 Task: Send an email with the signature Maddie Scott with the subject Request for feedback on a event feedback survey and the message I would appreciate it if you could send me the sales report for the last quarter. from softage.3@softage.net to softage.4@softage.net with an attached audio file Audio_theme_song.mp3 and move the email from Sent Items to the folder Legal agreements
Action: Mouse moved to (77, 112)
Screenshot: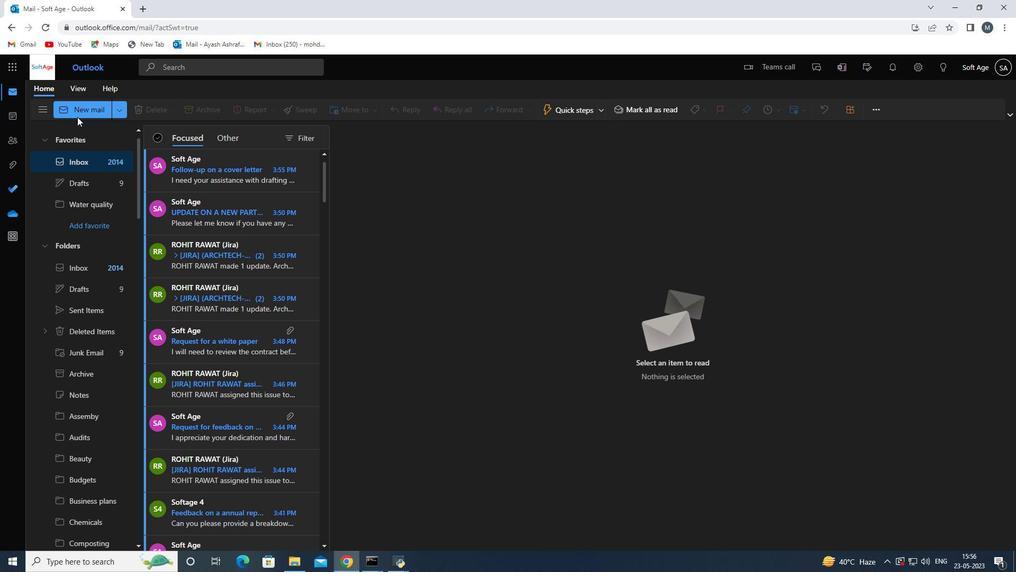 
Action: Mouse pressed left at (77, 112)
Screenshot: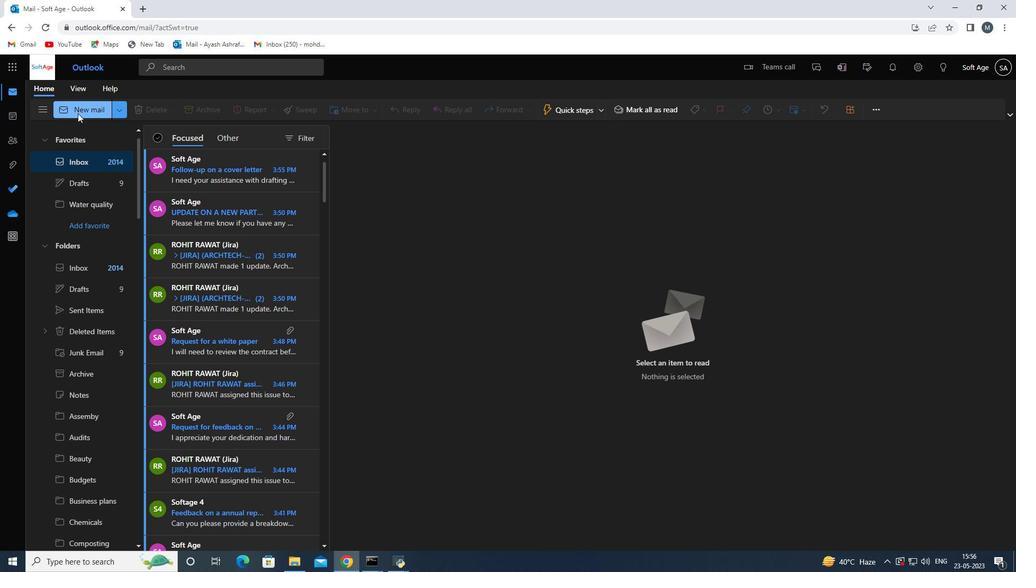 
Action: Mouse moved to (718, 115)
Screenshot: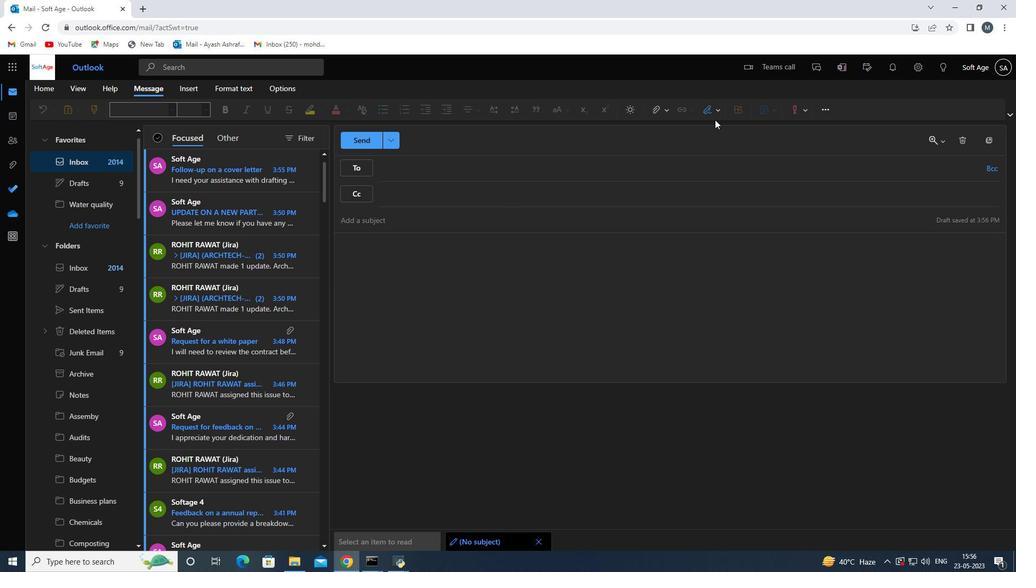 
Action: Mouse pressed left at (718, 115)
Screenshot: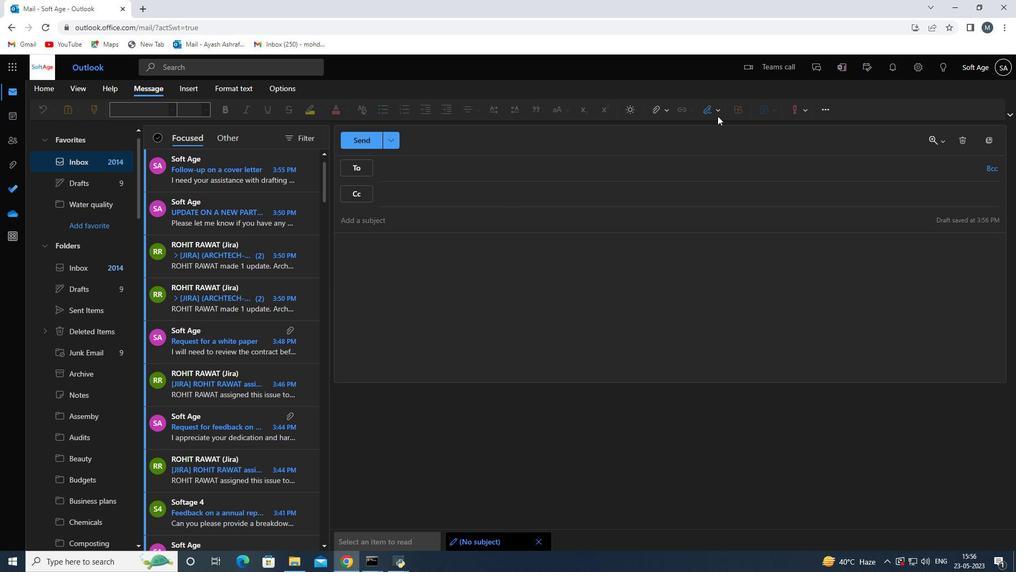 
Action: Mouse moved to (702, 158)
Screenshot: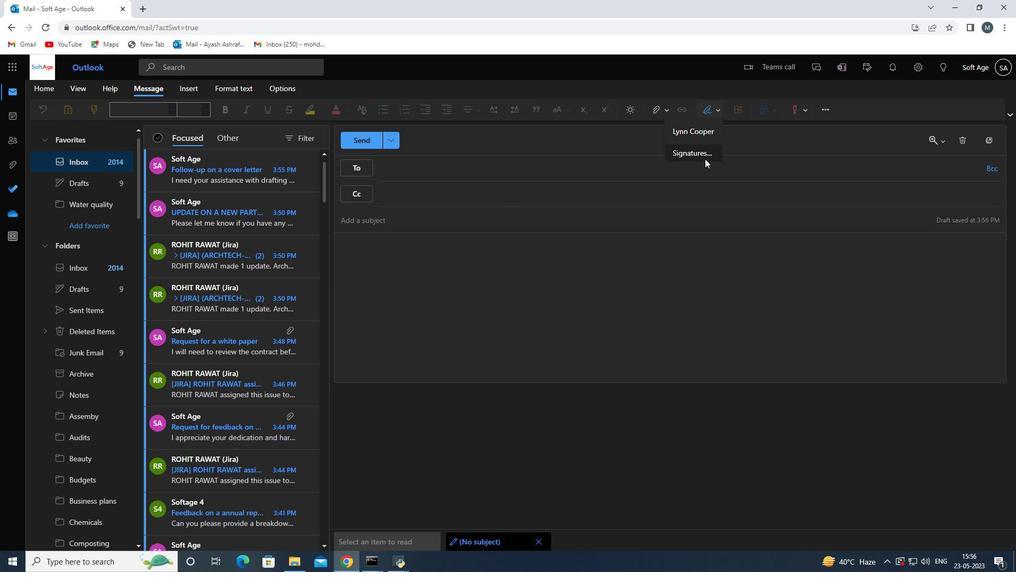 
Action: Mouse pressed left at (702, 158)
Screenshot: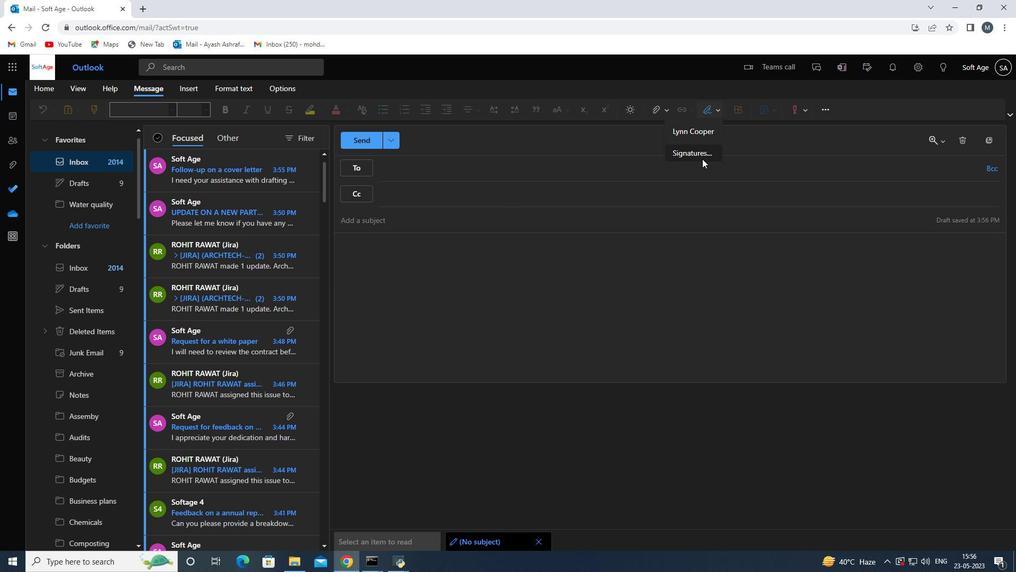 
Action: Mouse moved to (715, 192)
Screenshot: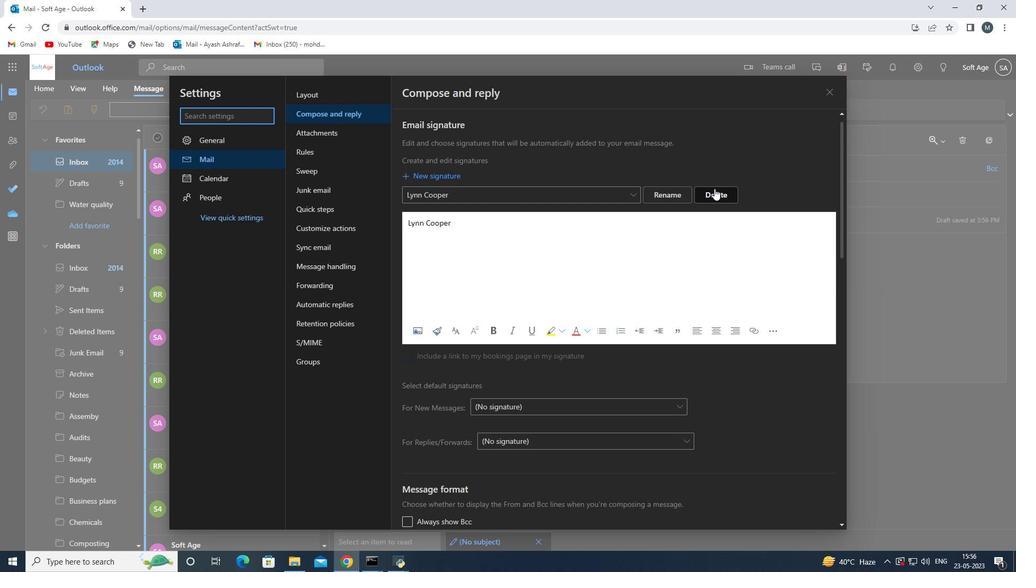 
Action: Mouse pressed left at (715, 192)
Screenshot: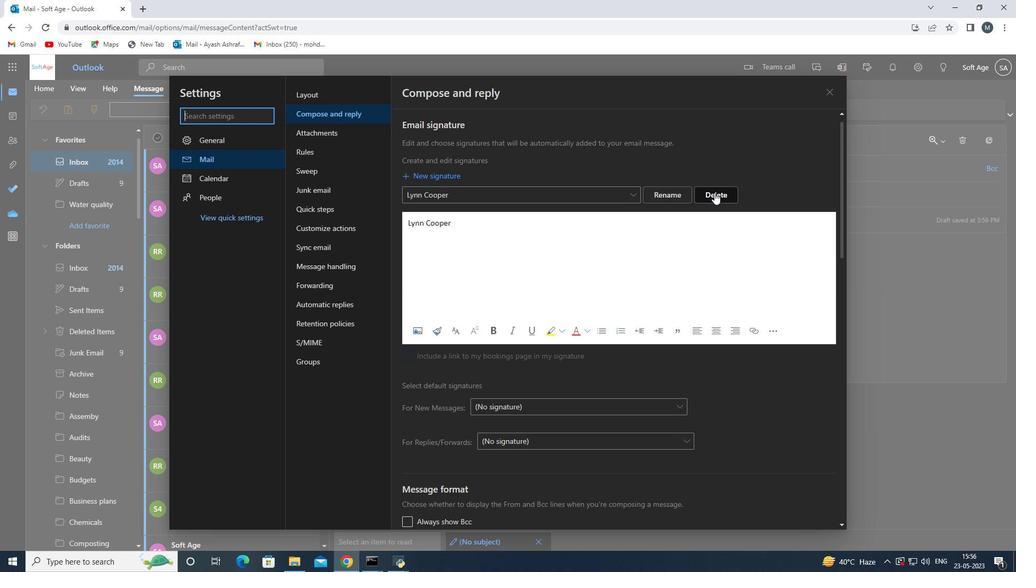 
Action: Mouse moved to (509, 195)
Screenshot: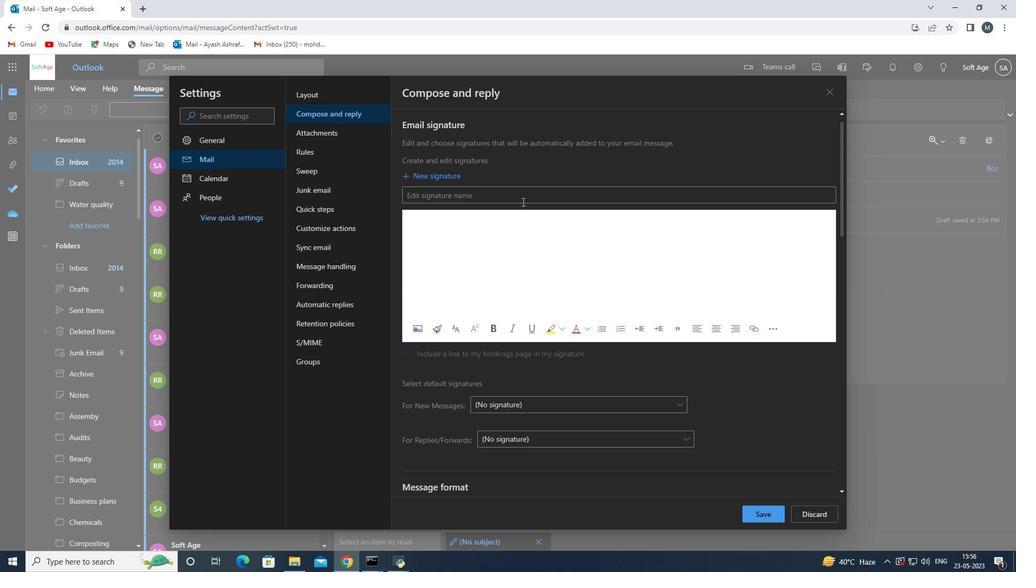 
Action: Mouse pressed left at (509, 195)
Screenshot: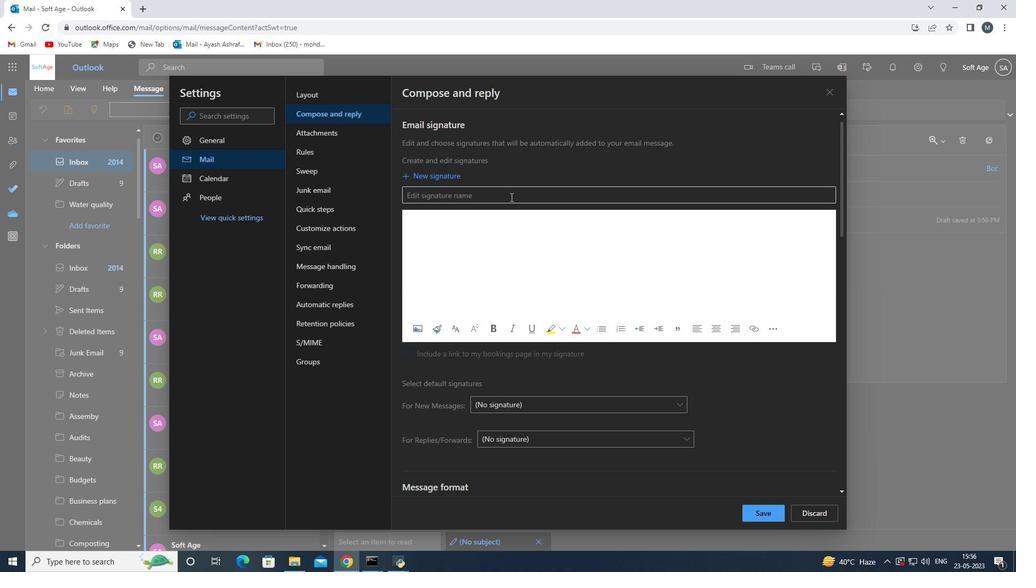 
Action: Key pressed <Key.shift>Maddie<Key.space><Key.shift>Scott
Screenshot: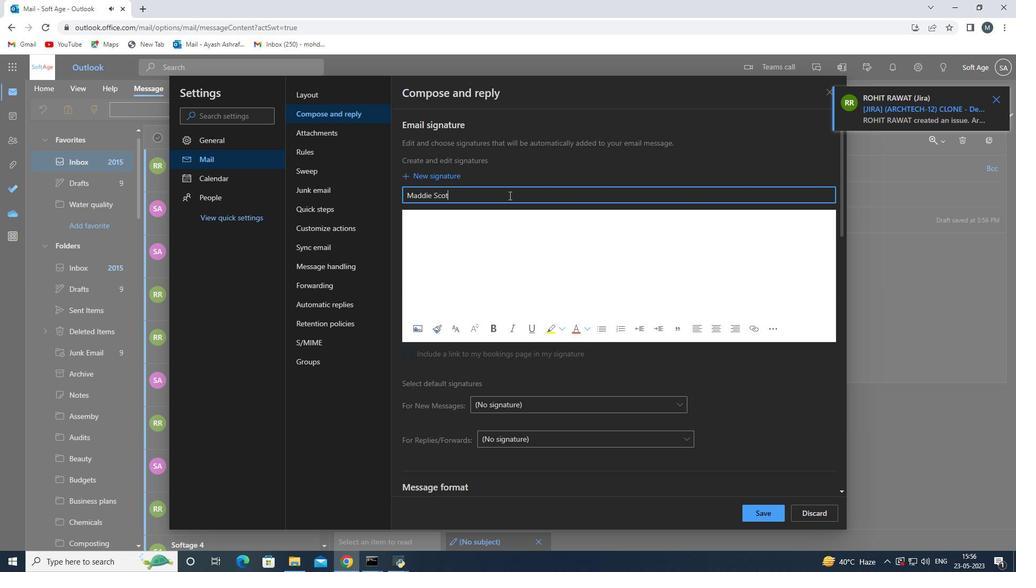 
Action: Mouse moved to (498, 236)
Screenshot: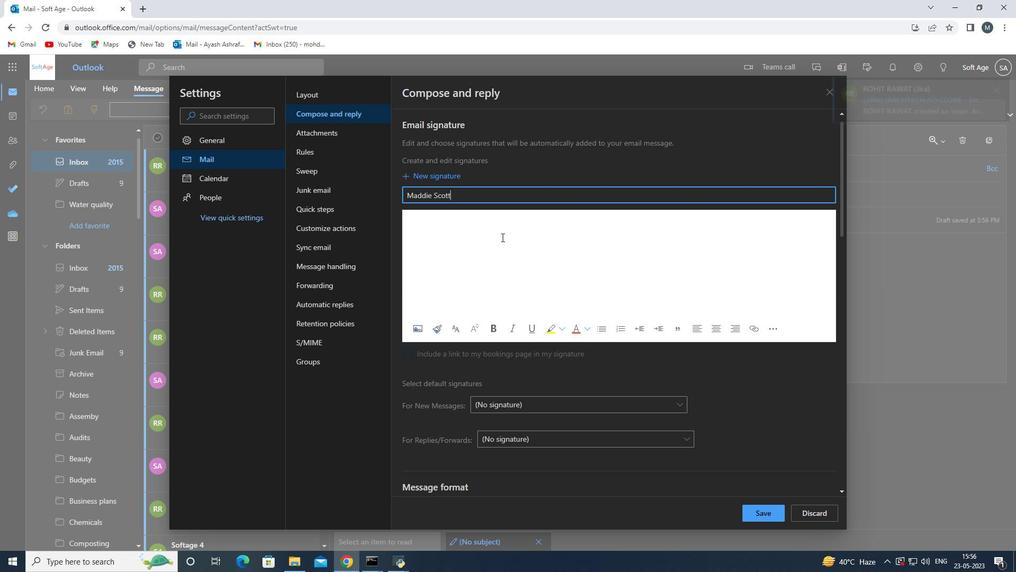 
Action: Mouse pressed left at (498, 236)
Screenshot: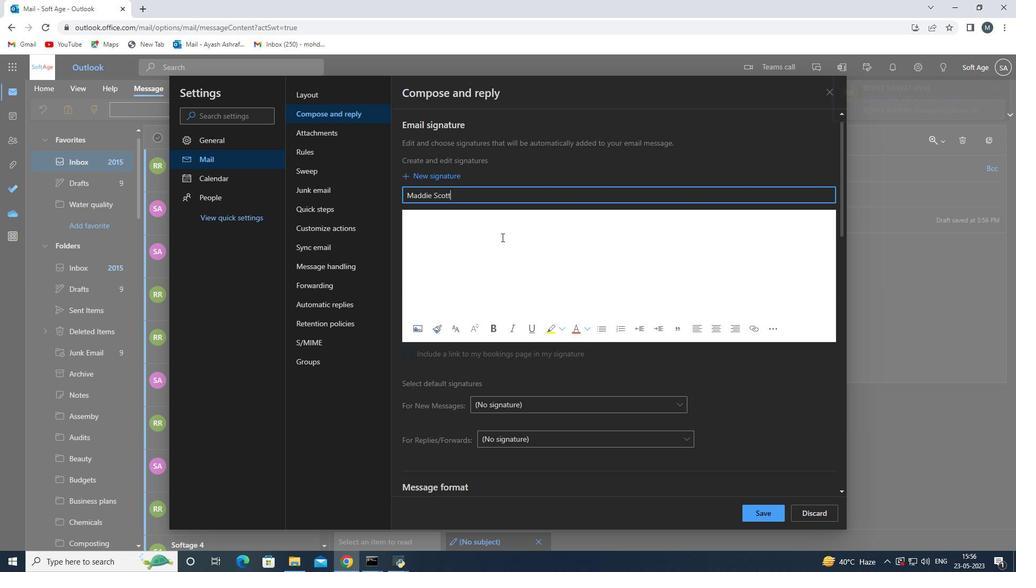 
Action: Mouse moved to (498, 235)
Screenshot: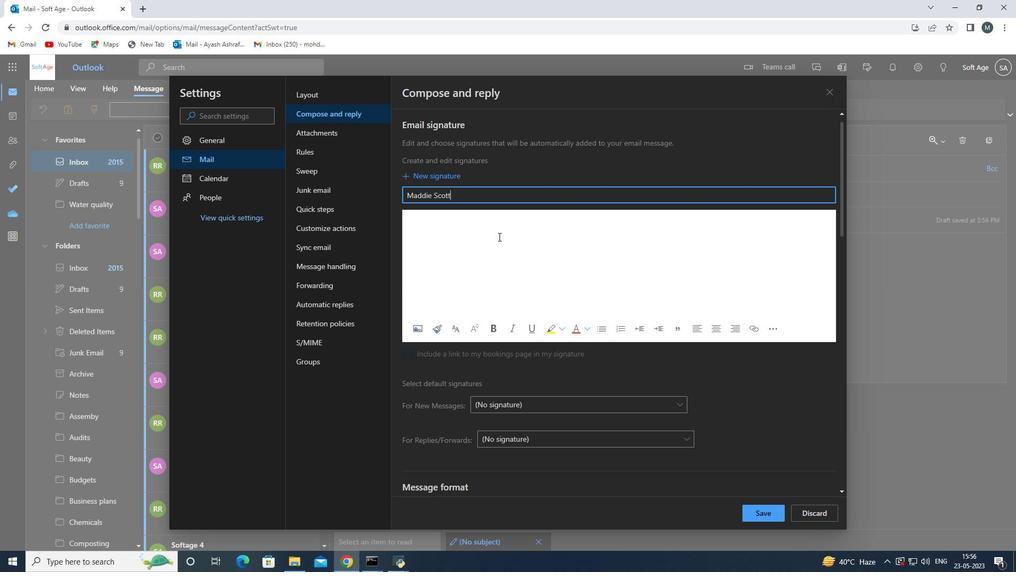 
Action: Key pressed <Key.shift>Madi<Key.backspace>die<Key.space><Key.shift>Scott
Screenshot: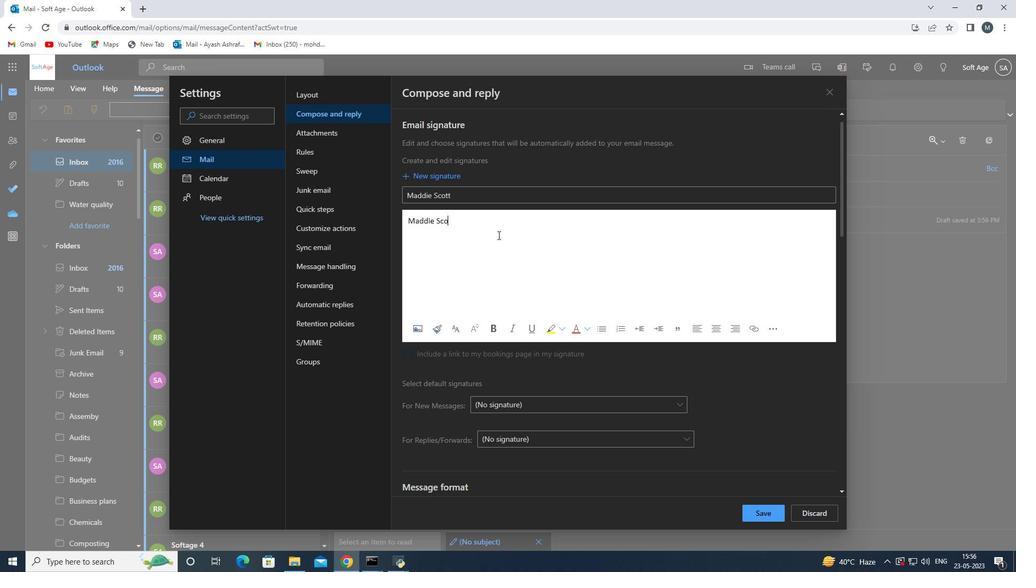 
Action: Mouse moved to (746, 512)
Screenshot: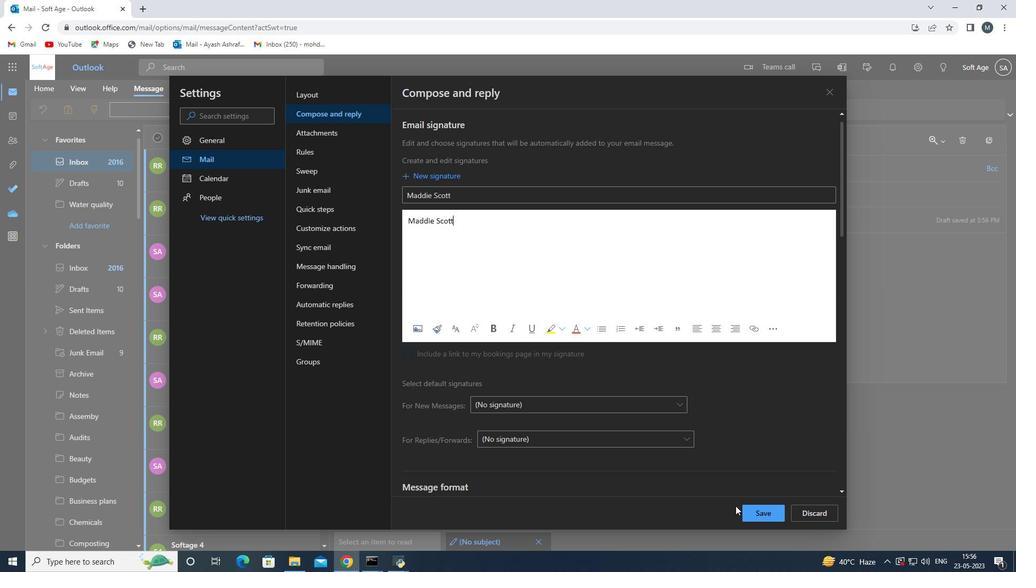
Action: Mouse pressed left at (746, 512)
Screenshot: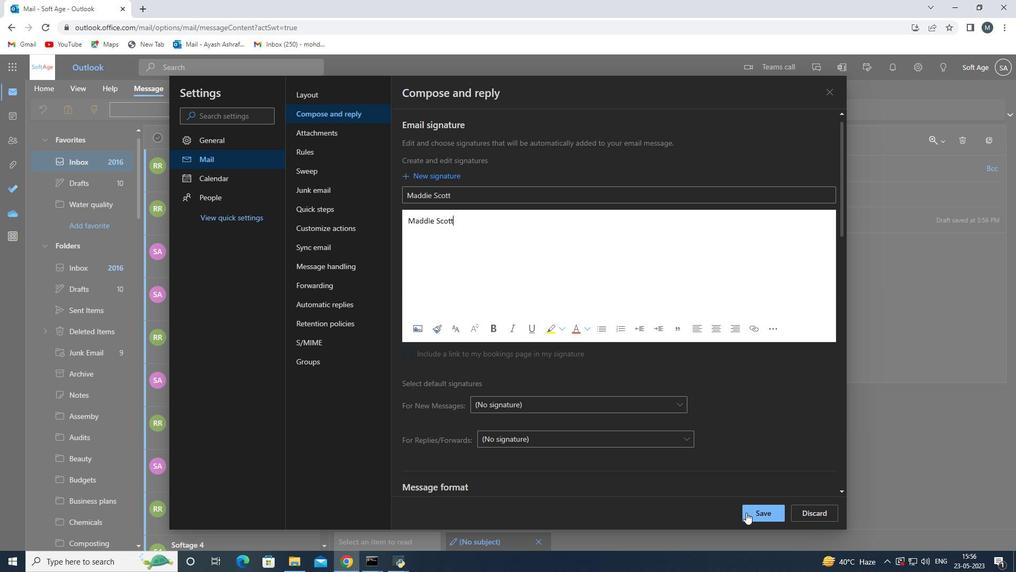 
Action: Mouse moved to (566, 369)
Screenshot: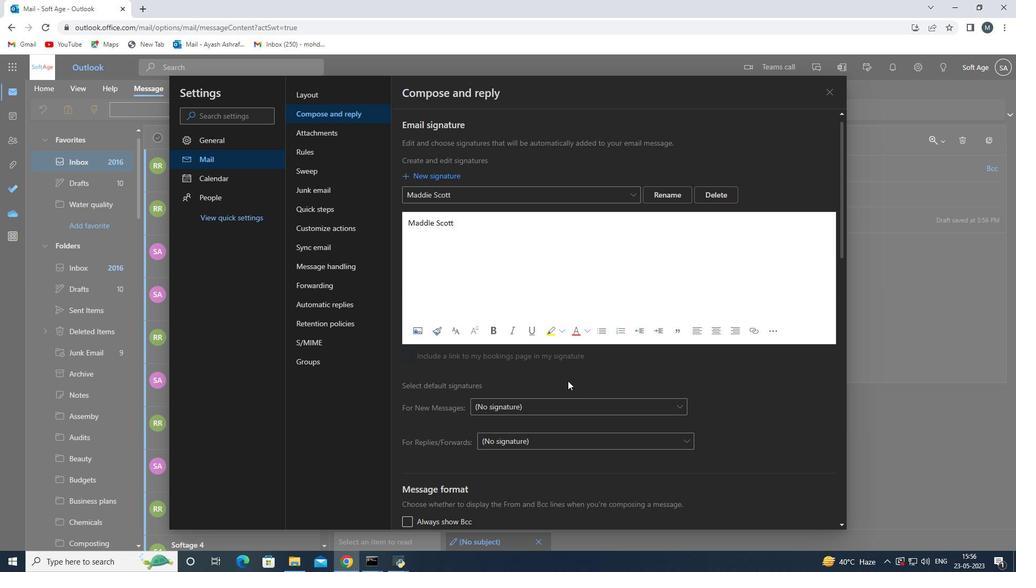 
Action: Mouse scrolled (566, 370) with delta (0, 0)
Screenshot: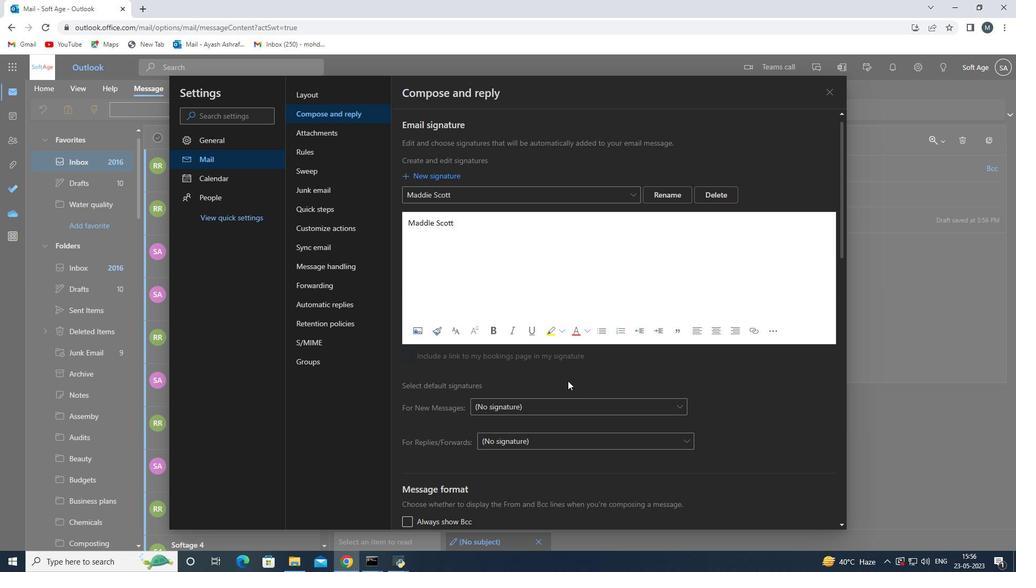 
Action: Mouse scrolled (566, 370) with delta (0, 0)
Screenshot: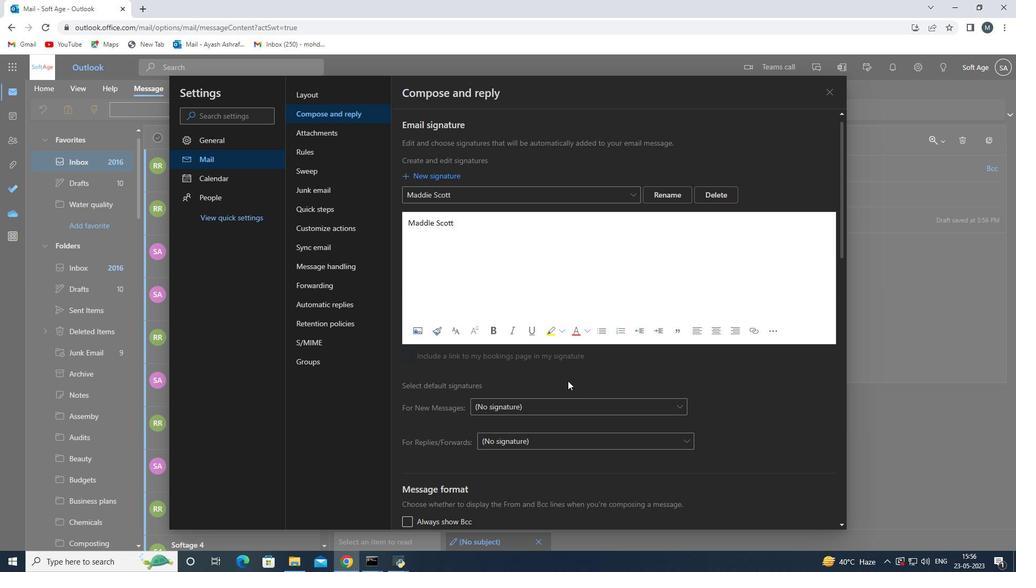 
Action: Mouse scrolled (566, 370) with delta (0, 0)
Screenshot: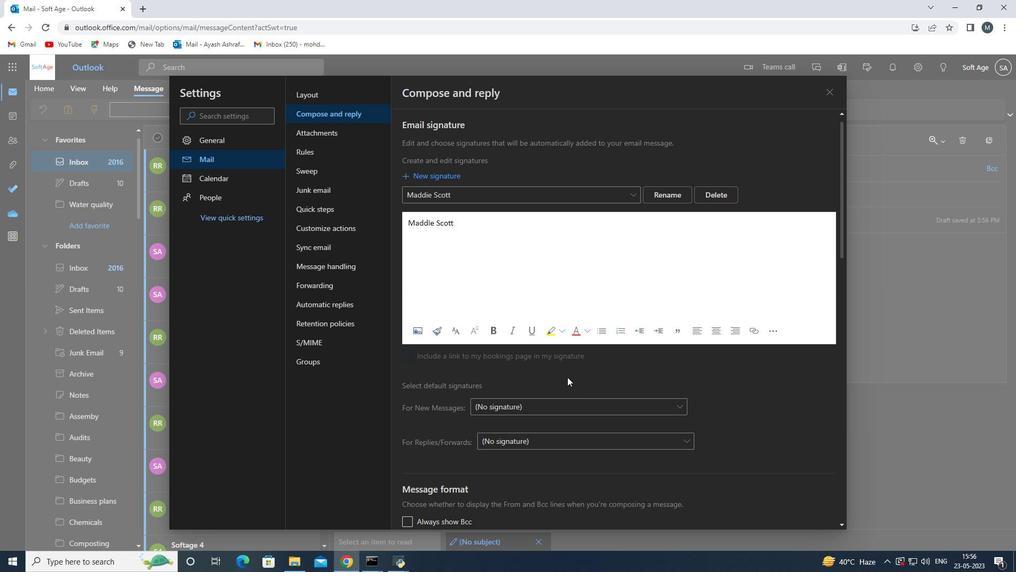 
Action: Mouse scrolled (566, 370) with delta (0, 0)
Screenshot: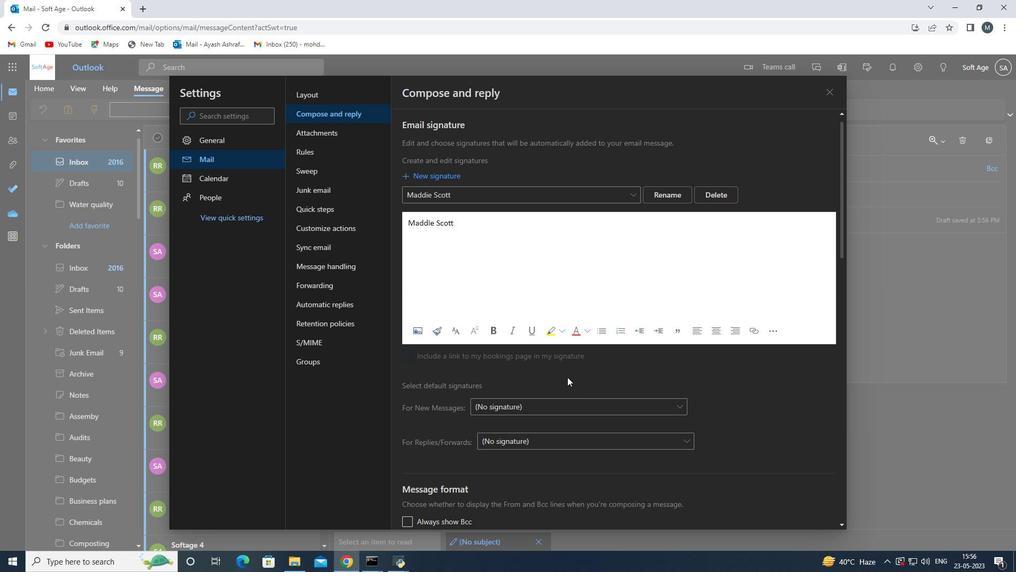 
Action: Mouse scrolled (566, 370) with delta (0, 0)
Screenshot: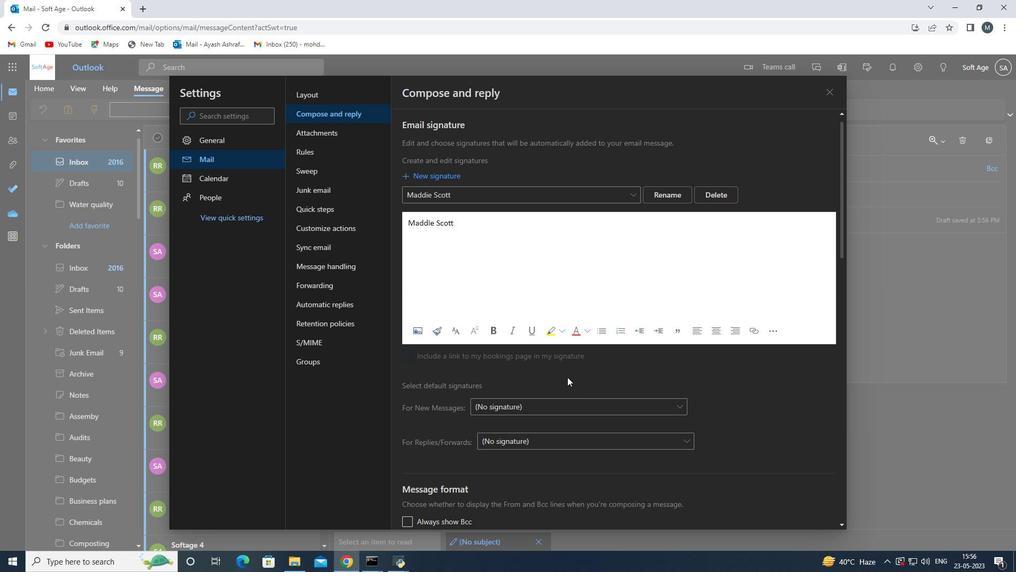 
Action: Mouse scrolled (566, 370) with delta (0, 0)
Screenshot: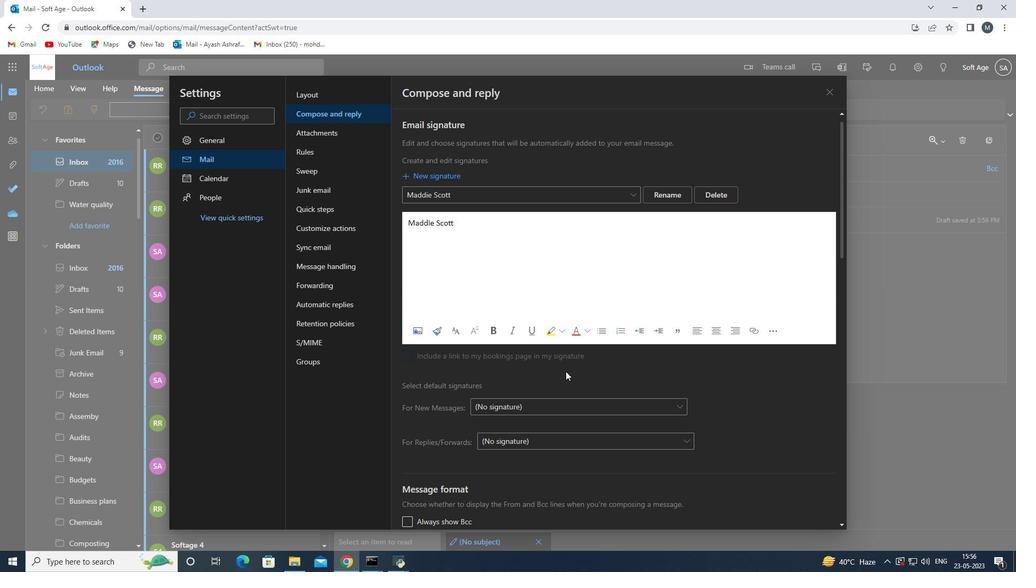 
Action: Mouse moved to (831, 90)
Screenshot: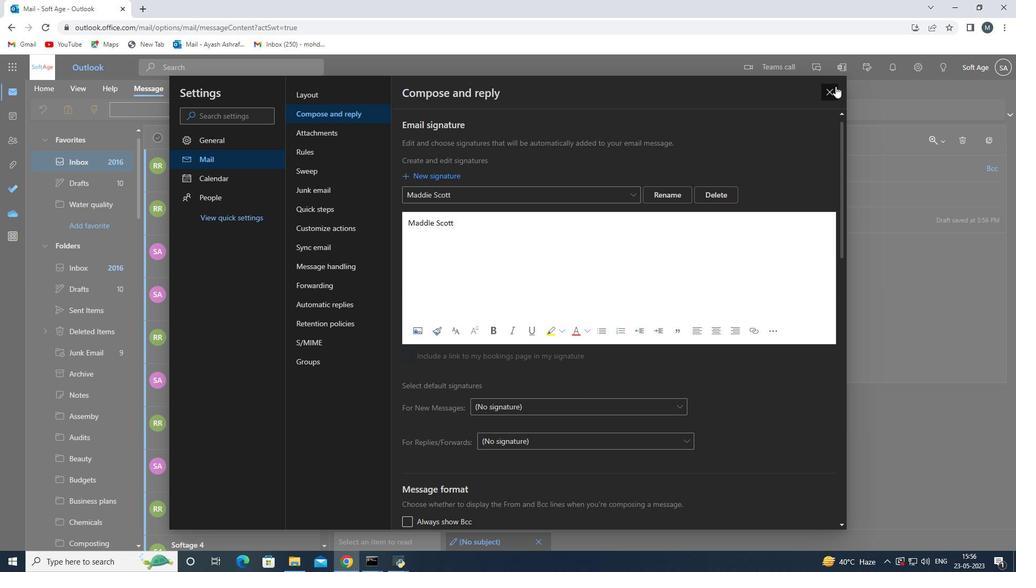 
Action: Mouse pressed left at (831, 90)
Screenshot: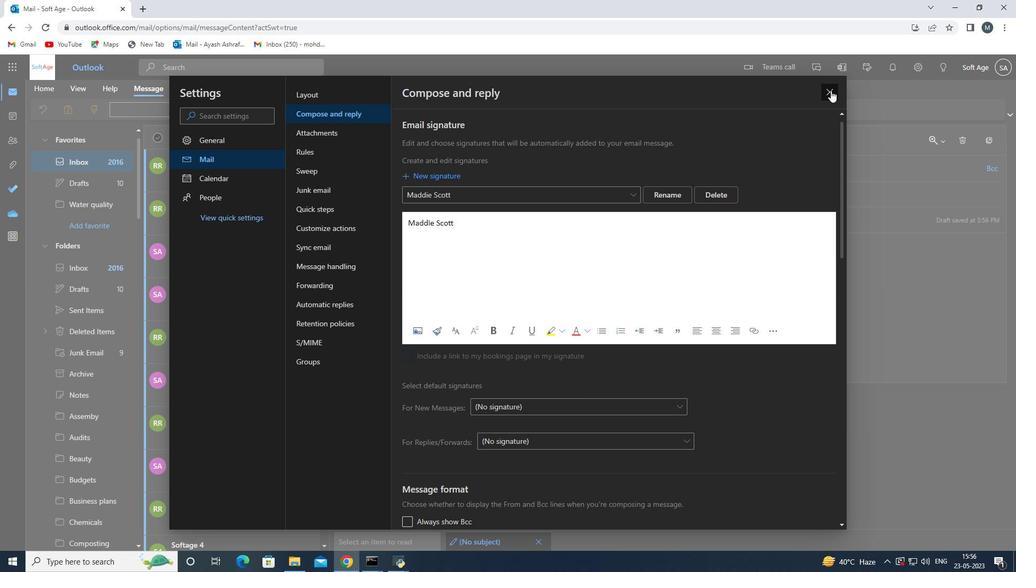 
Action: Mouse moved to (413, 221)
Screenshot: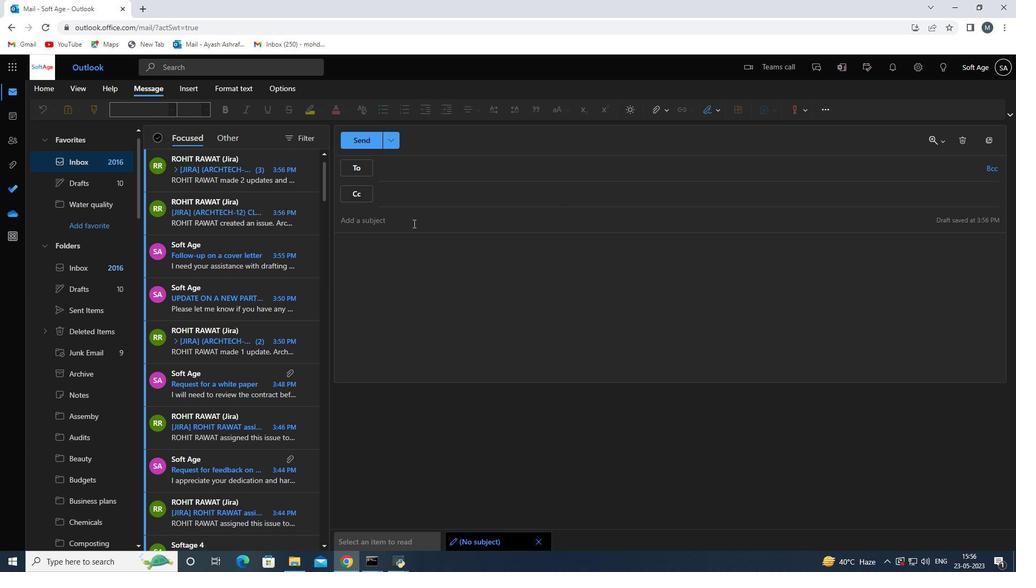 
Action: Mouse pressed left at (413, 221)
Screenshot: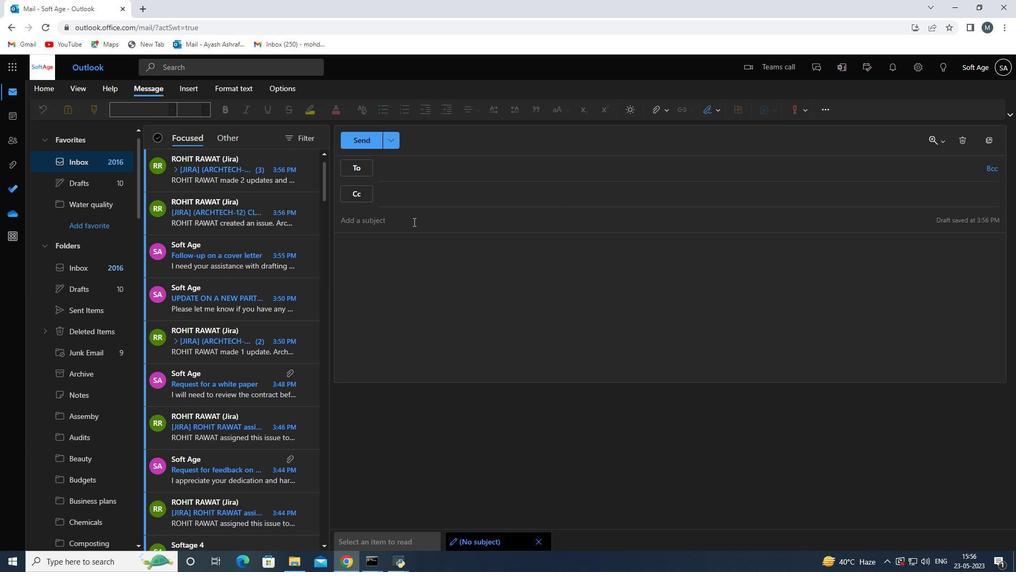 
Action: Key pressed <Key.shift>Request<Key.space>for<Key.space>feedback<Key.space>on<Key.space>a<Key.space>event<Key.space>feedback<Key.space>survey
Screenshot: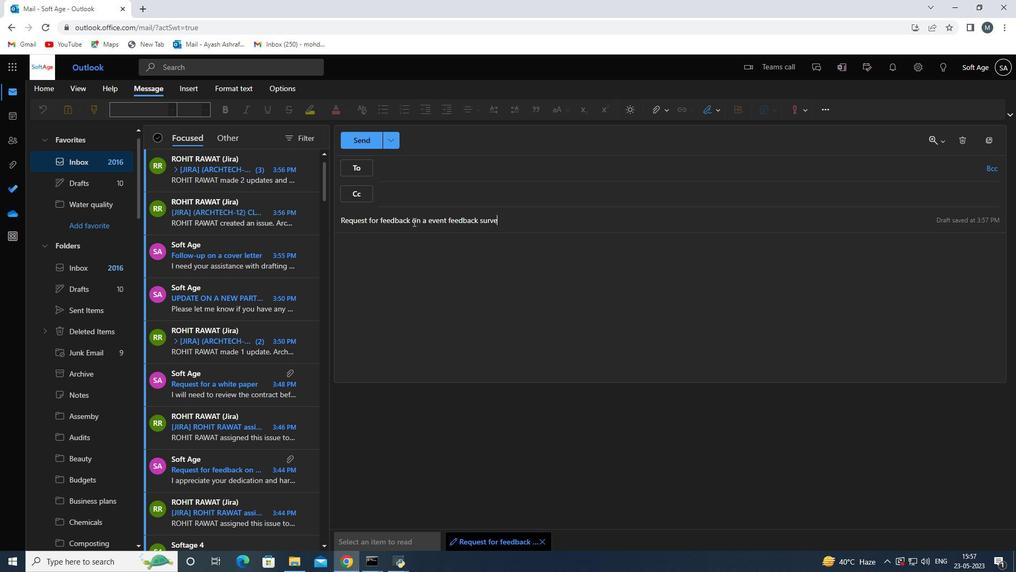
Action: Mouse moved to (542, 229)
Screenshot: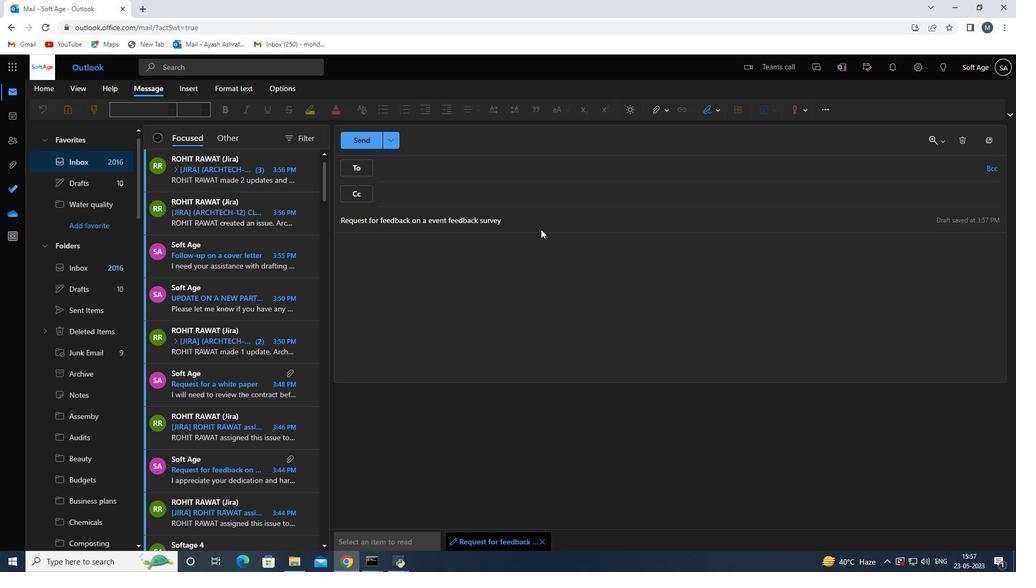 
Action: Key pressed <Key.enter><Key.shift>i<Key.space>would<Key.space>appreciate<Key.space>it<Key.space>if<Key.space>you<Key.space>could<Key.space>send<Key.space>me<Key.space>the<Key.space>sales<Key.space>report<Key.space>fo<Key.space><Key.backspace>r<Key.space>y<Key.backspace>the<Key.space>last<Key.space>quarter<Key.space><Key.enter>
Screenshot: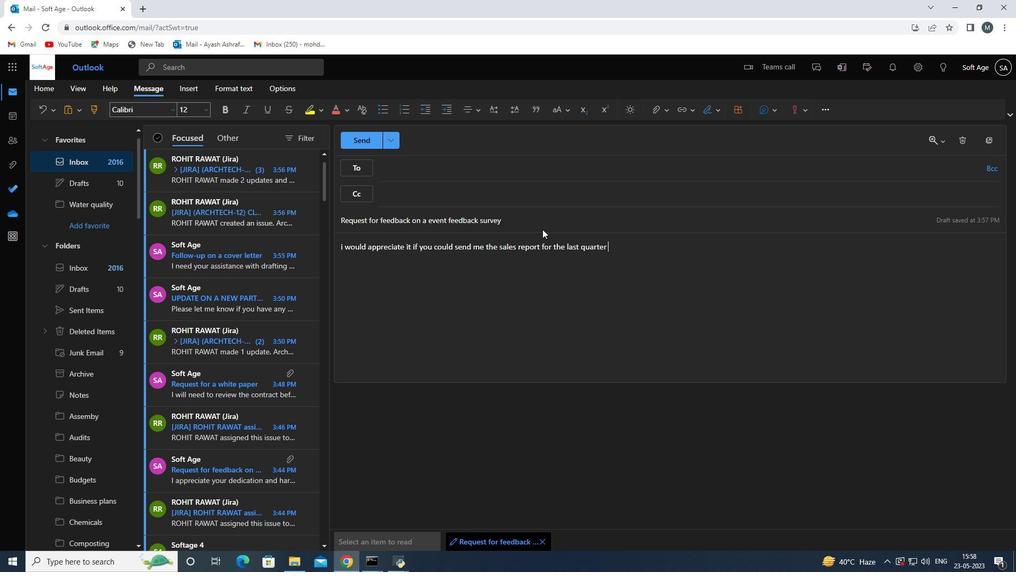 
Action: Mouse moved to (712, 111)
Screenshot: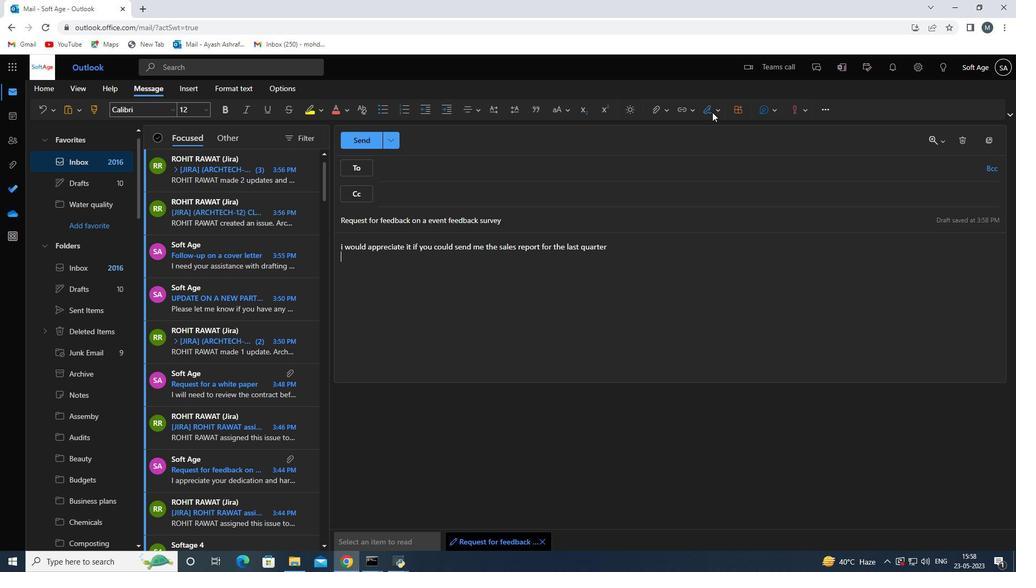 
Action: Mouse pressed left at (712, 111)
Screenshot: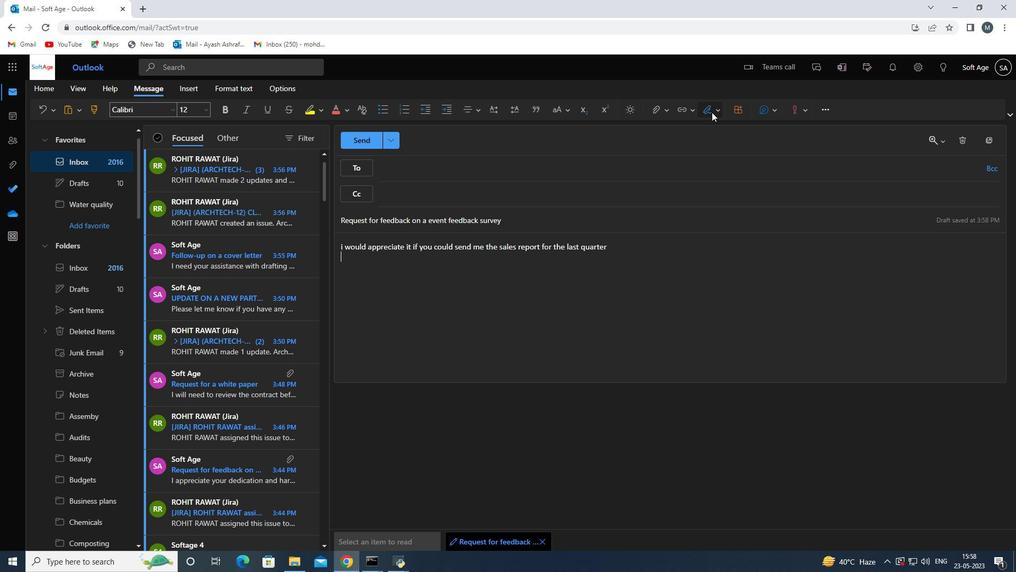 
Action: Mouse moved to (694, 128)
Screenshot: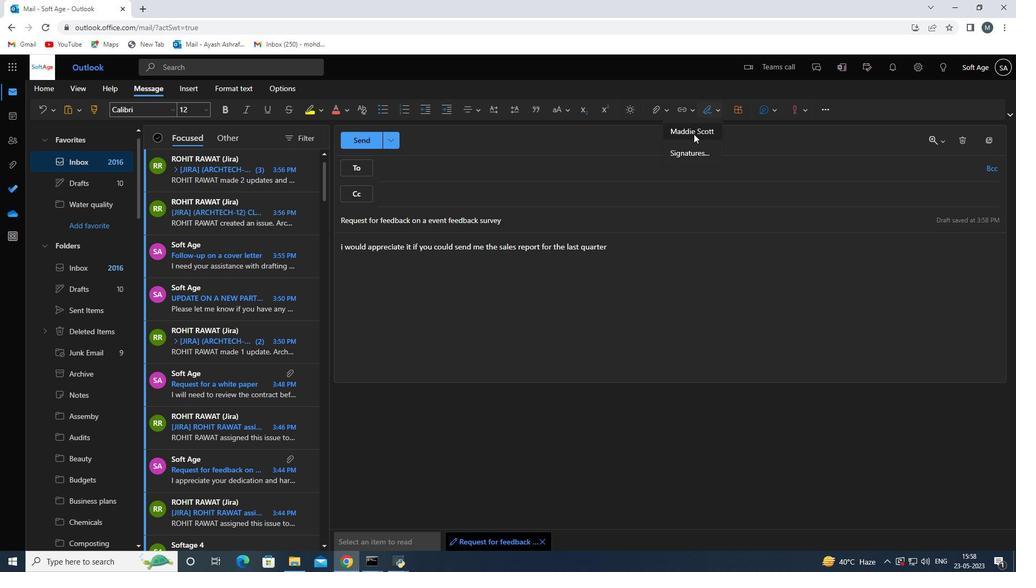 
Action: Mouse pressed left at (694, 128)
Screenshot: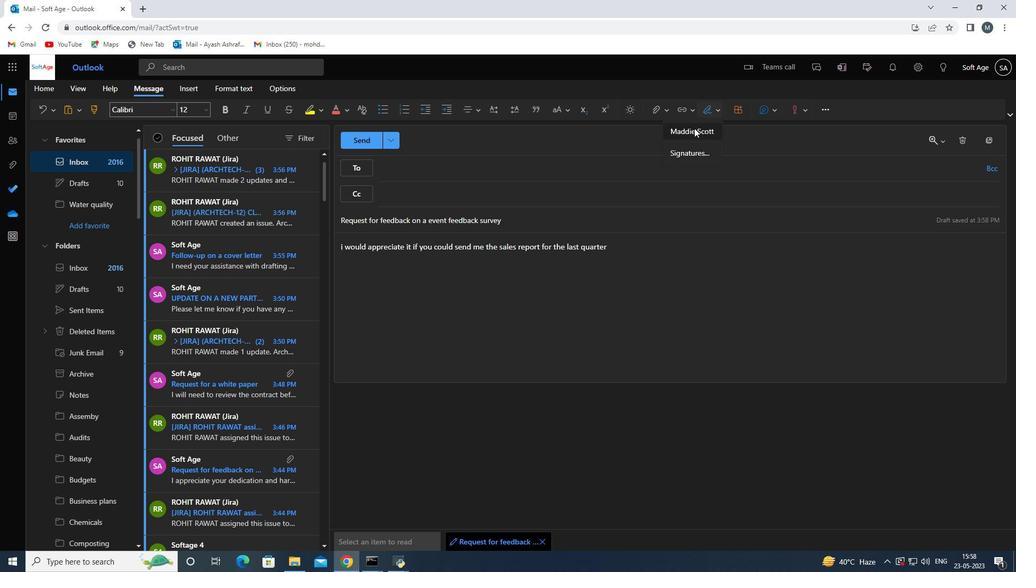 
Action: Mouse moved to (412, 171)
Screenshot: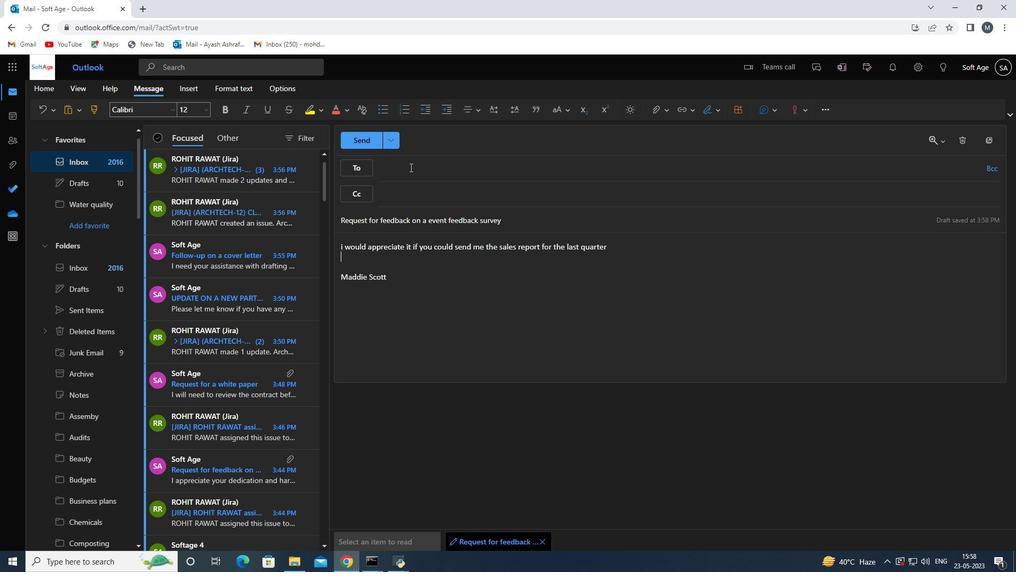 
Action: Mouse pressed left at (412, 171)
Screenshot: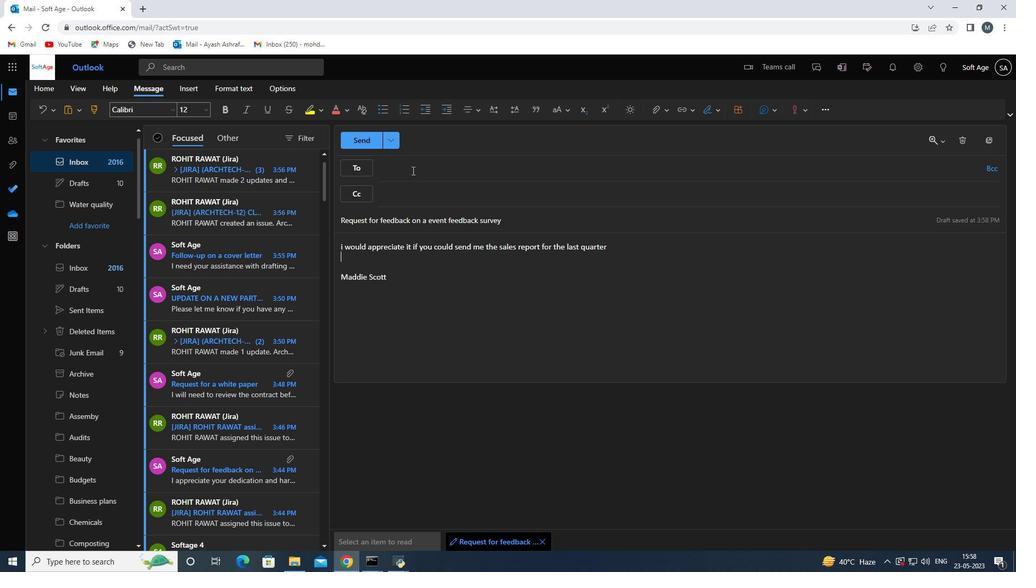 
Action: Key pressed softage.4<Key.shift>@softage.net
Screenshot: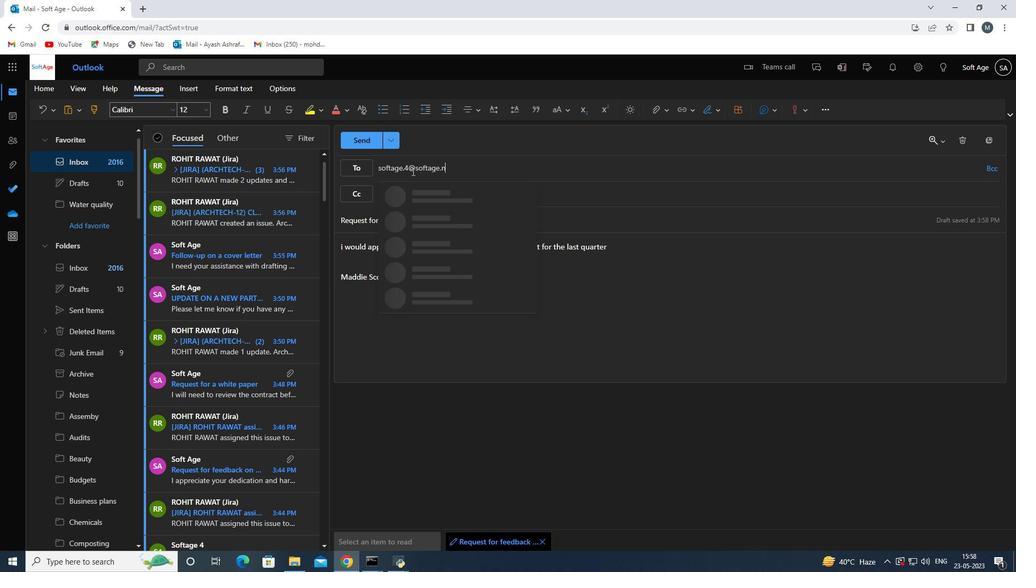 
Action: Mouse moved to (433, 197)
Screenshot: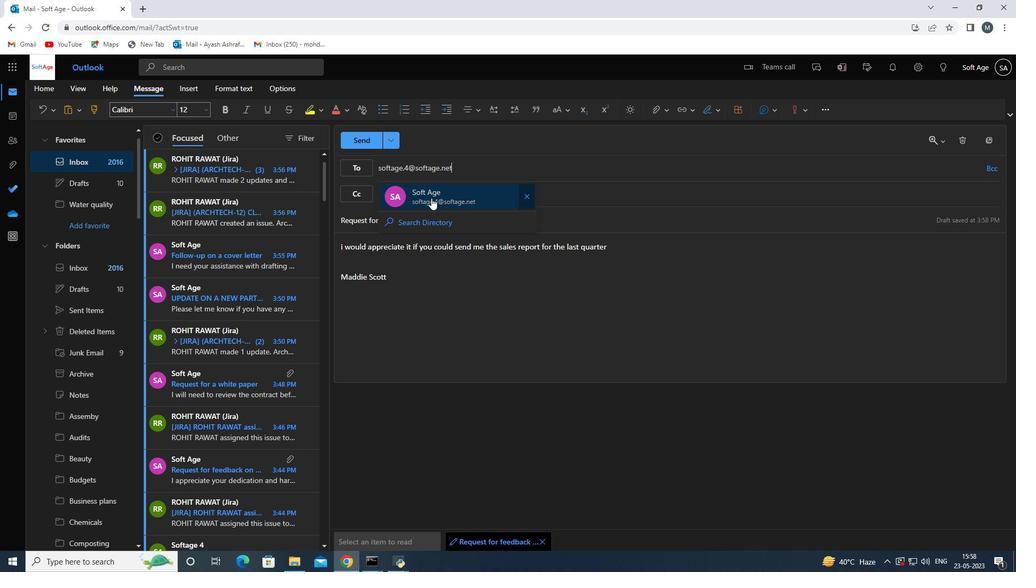 
Action: Mouse pressed left at (433, 197)
Screenshot: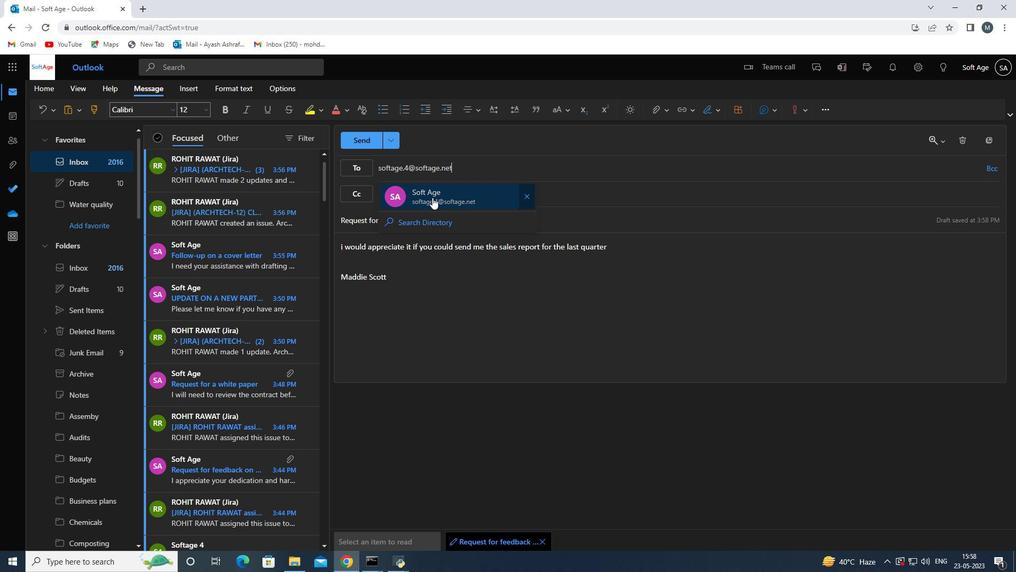 
Action: Mouse moved to (682, 112)
Screenshot: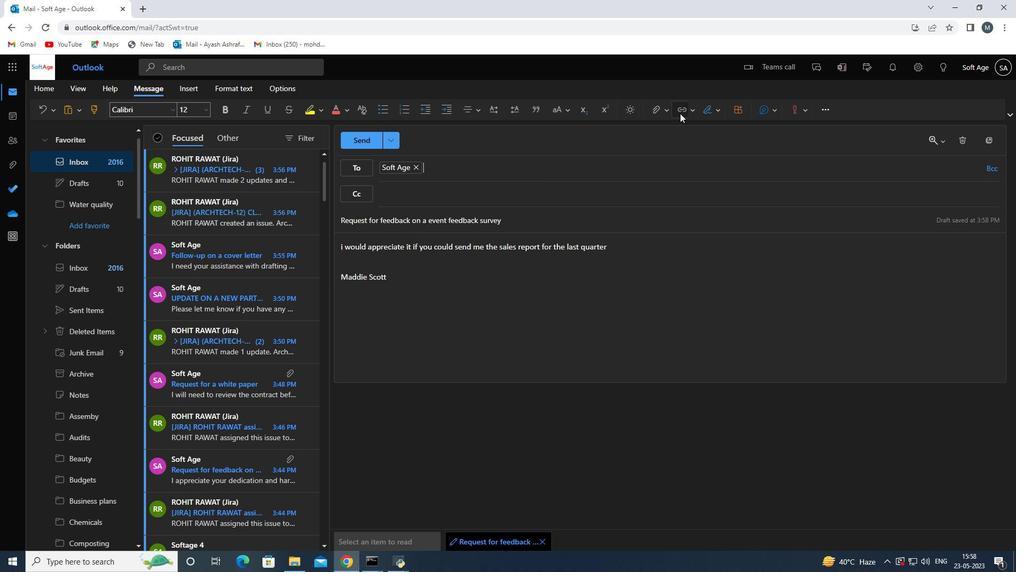 
Action: Mouse pressed left at (682, 112)
Screenshot: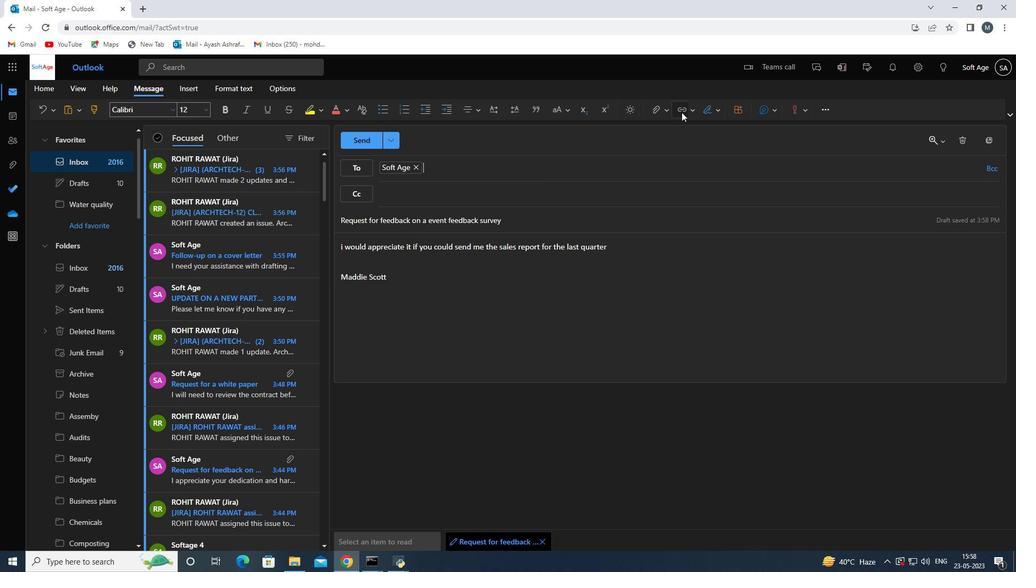 
Action: Mouse moved to (622, 350)
Screenshot: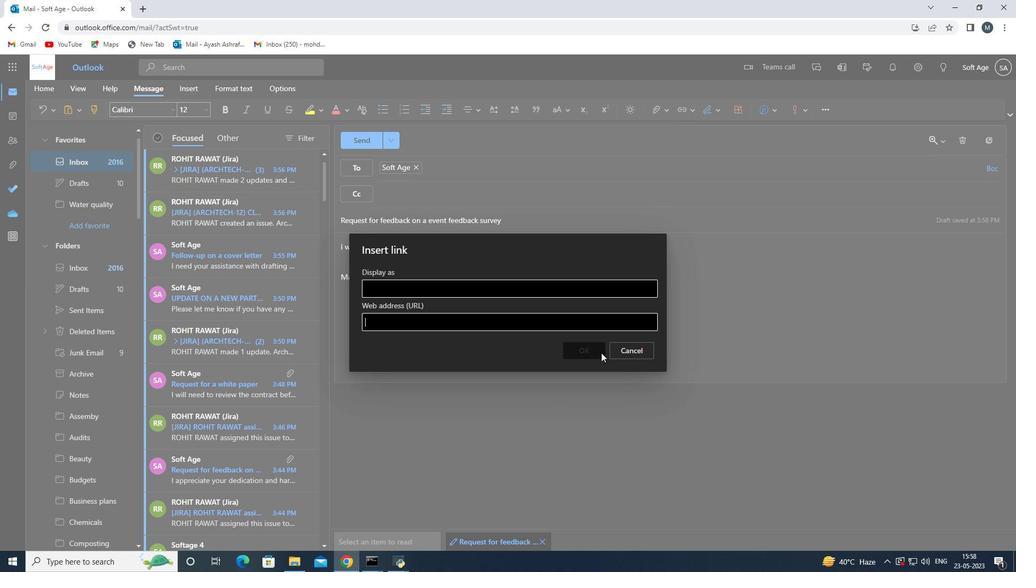 
Action: Mouse pressed left at (622, 350)
Screenshot: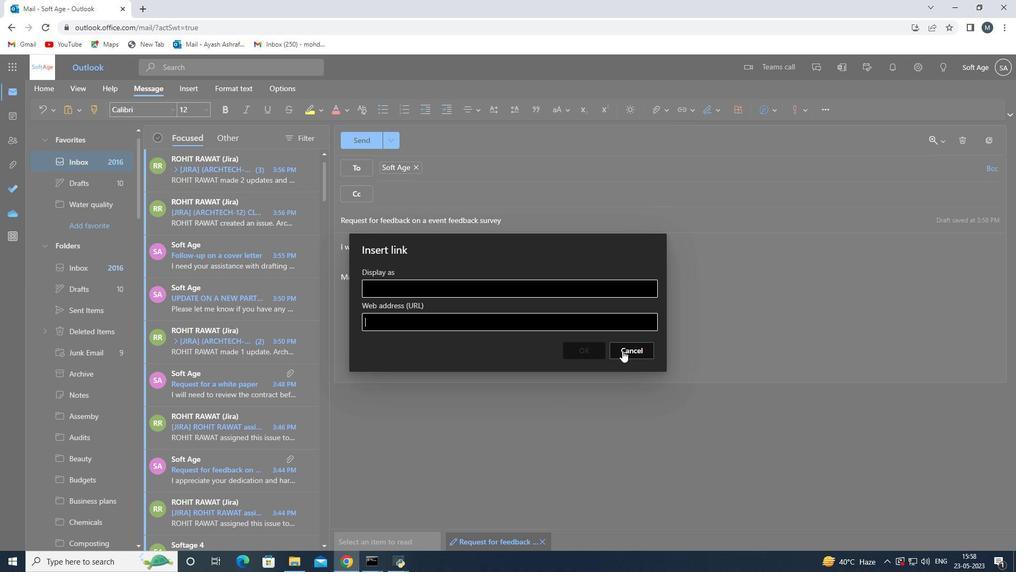 
Action: Mouse moved to (660, 105)
Screenshot: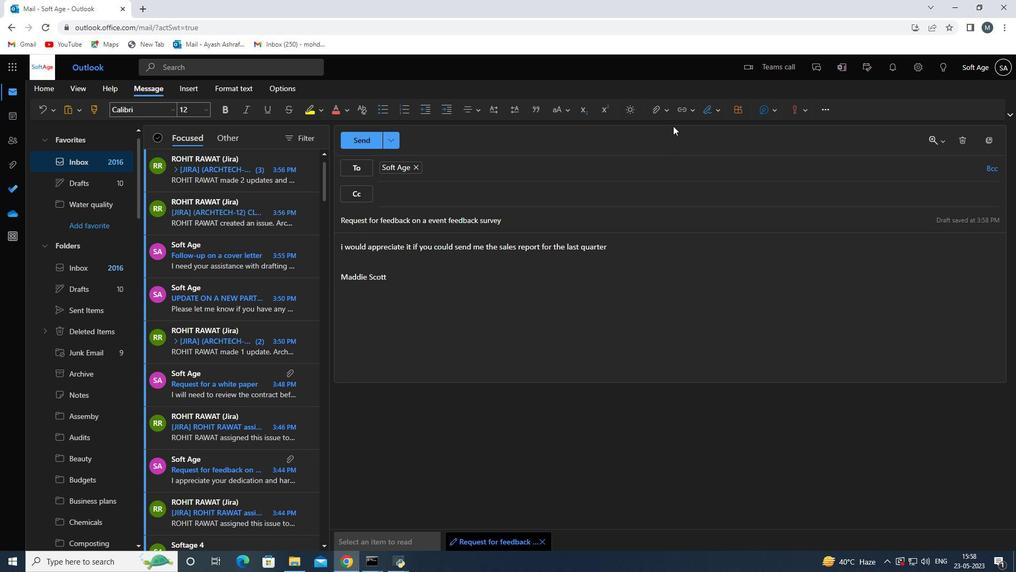 
Action: Mouse pressed left at (660, 105)
Screenshot: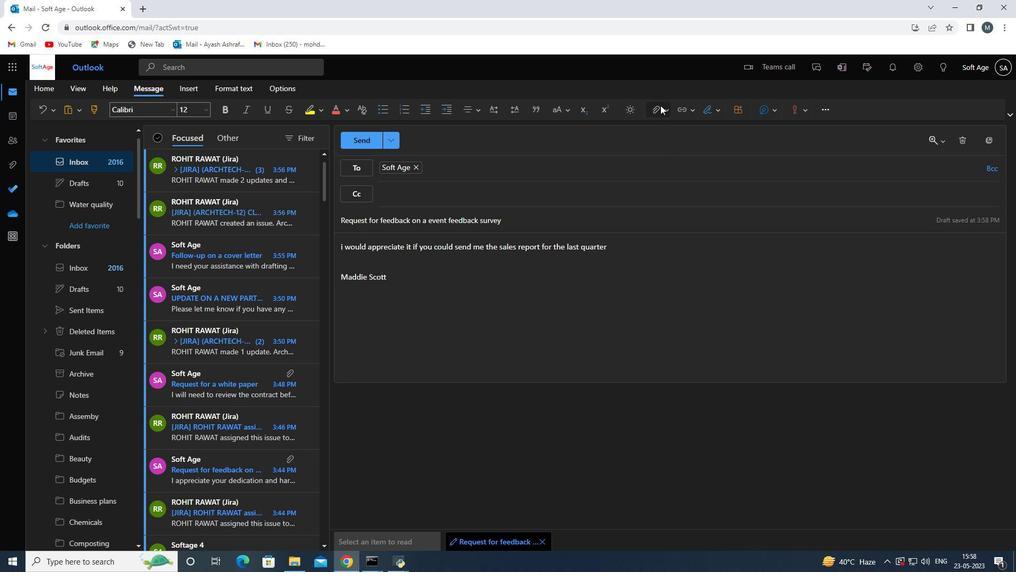 
Action: Mouse moved to (593, 136)
Screenshot: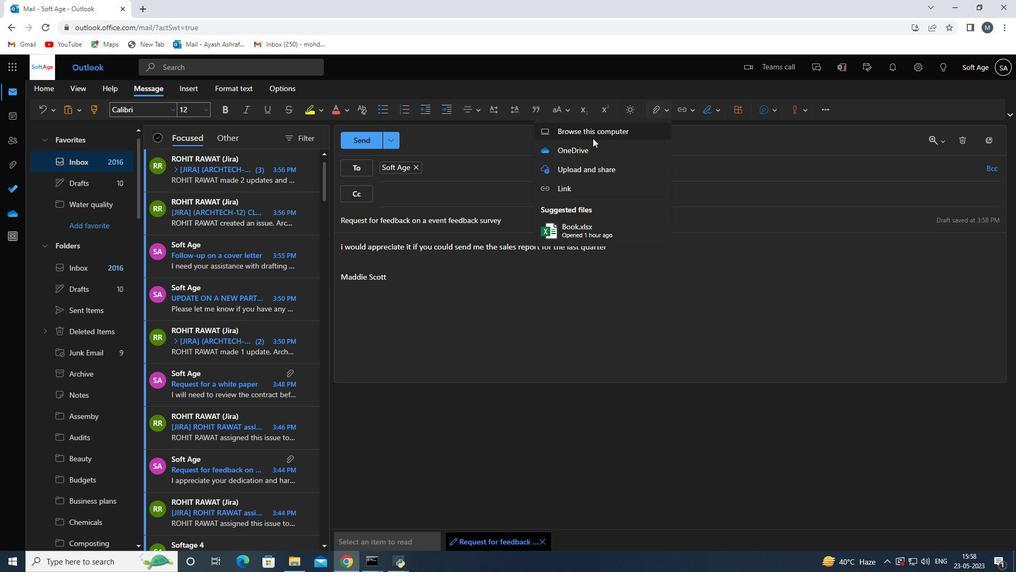 
Action: Mouse pressed left at (593, 136)
Screenshot: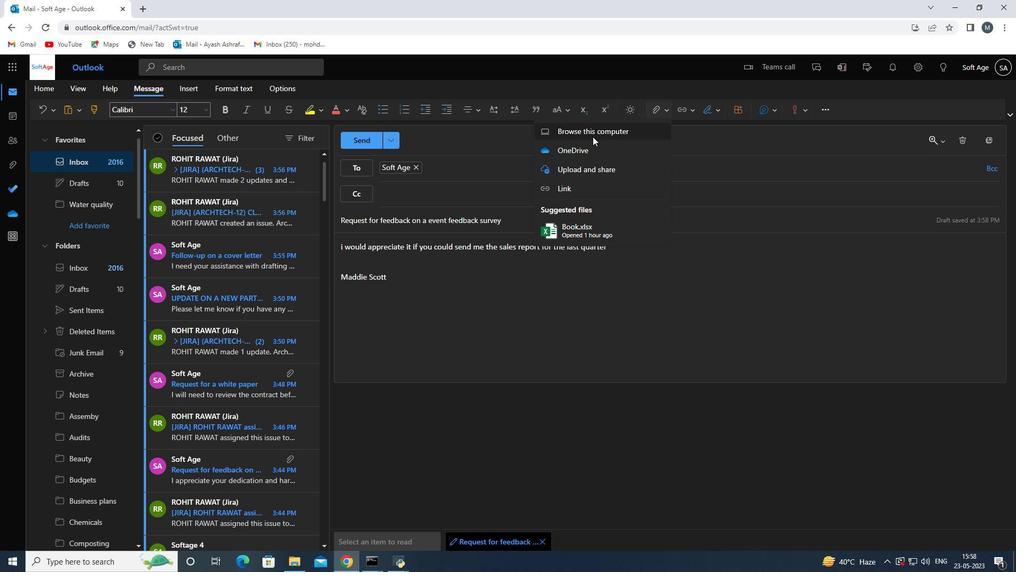 
Action: Mouse moved to (257, 177)
Screenshot: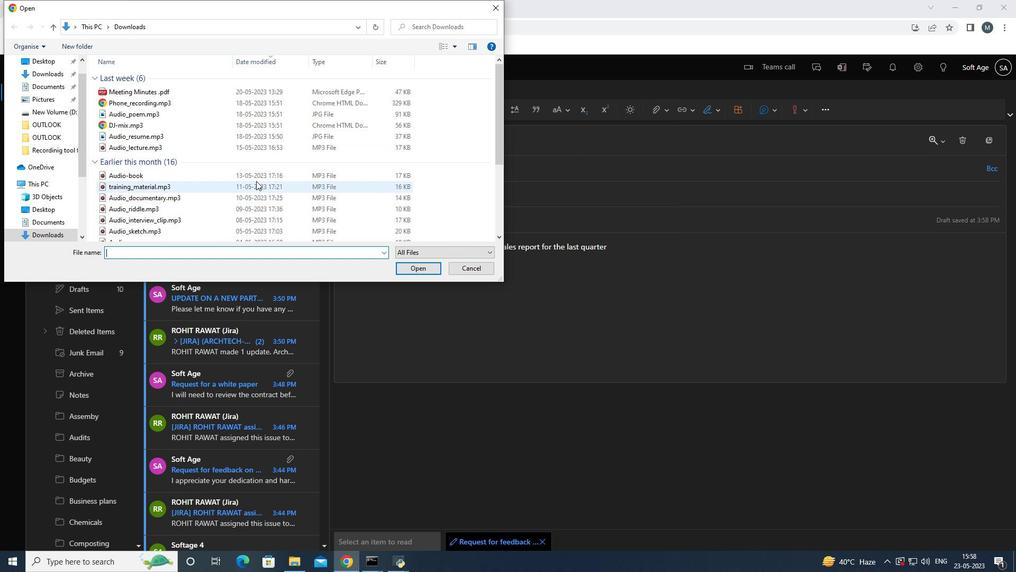 
Action: Mouse pressed left at (257, 177)
Screenshot: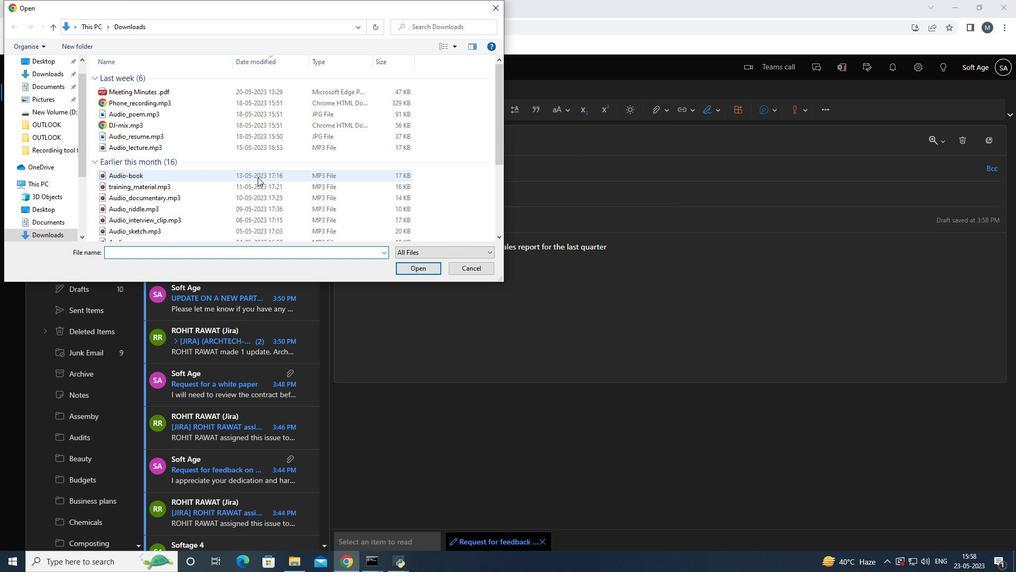 
Action: Mouse pressed right at (257, 177)
Screenshot: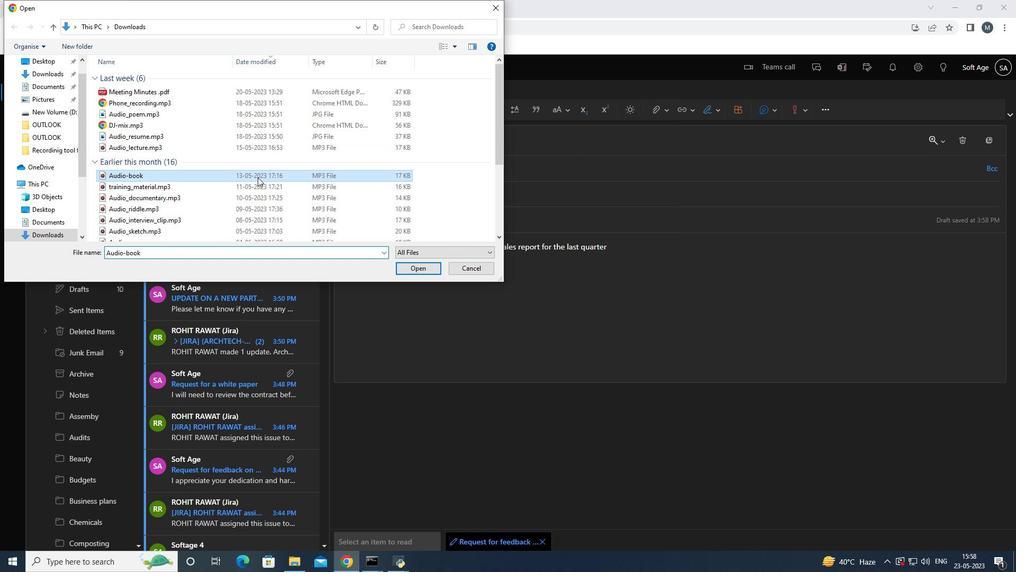 
Action: Mouse moved to (295, 424)
Screenshot: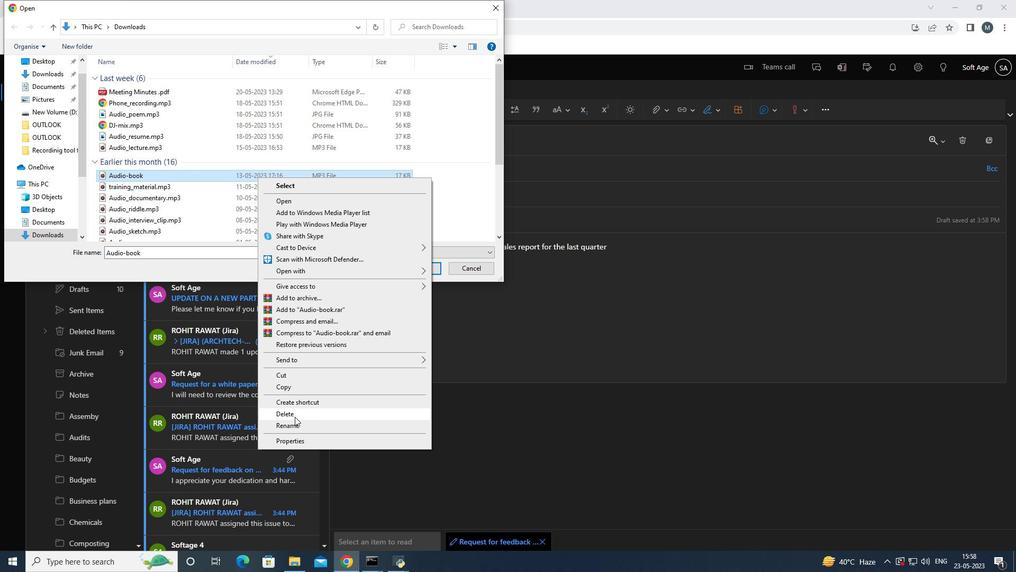 
Action: Mouse pressed left at (295, 424)
Screenshot: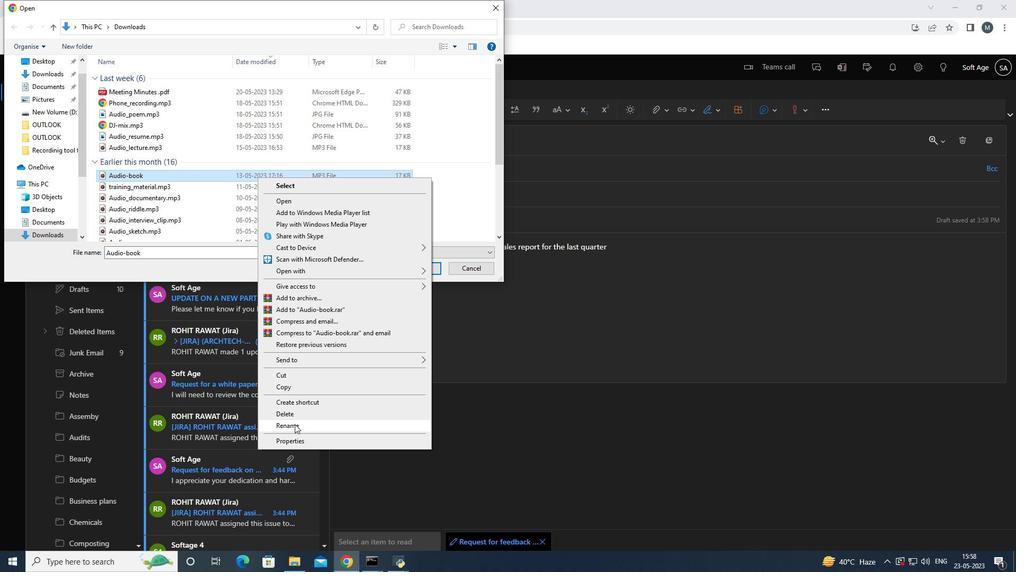 
Action: Mouse moved to (182, 203)
Screenshot: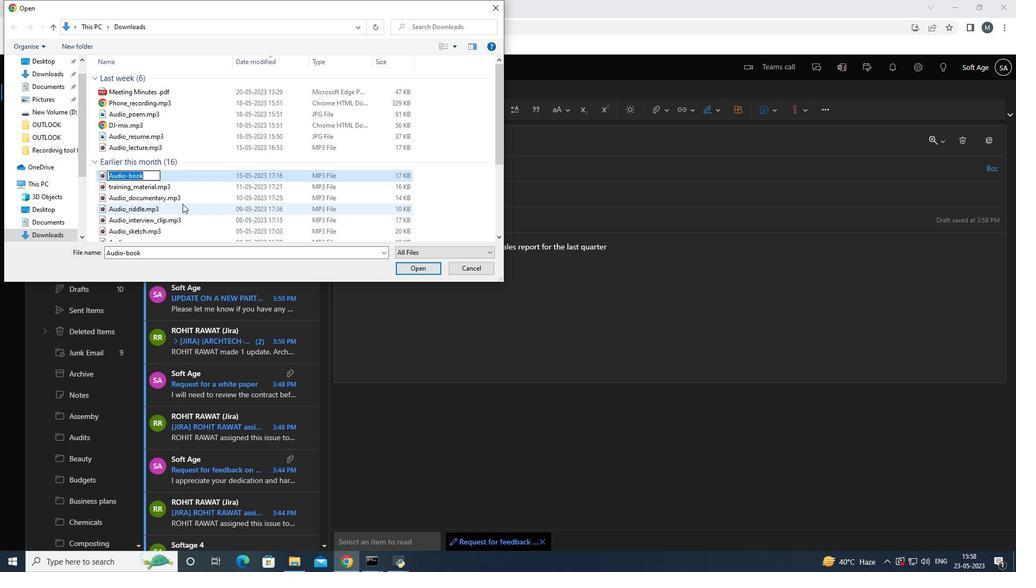 
Action: Key pressed <Key.shift>Audio<Key.shift>_theme<Key.shift>_song.mp3
Screenshot: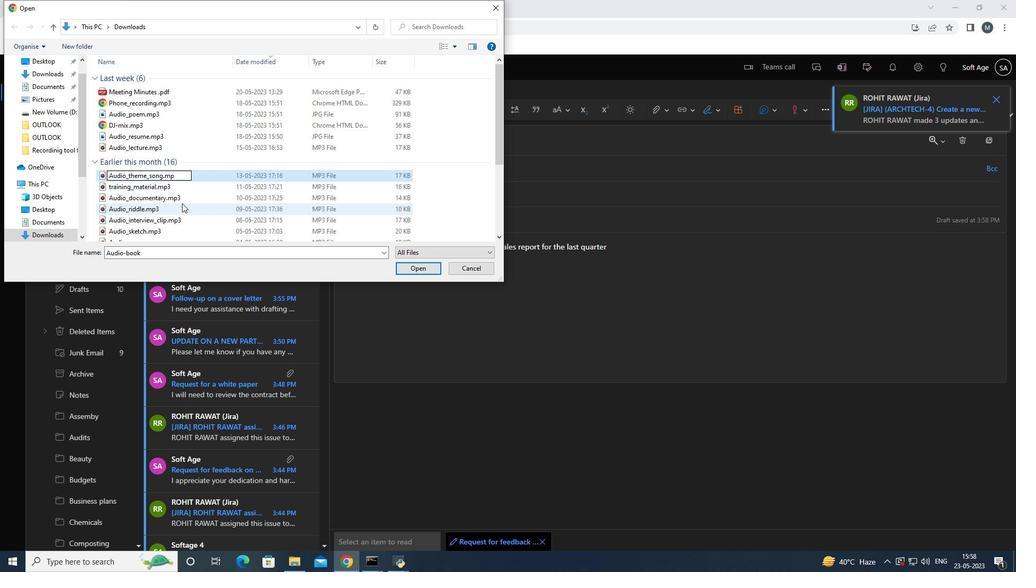 
Action: Mouse moved to (196, 189)
Screenshot: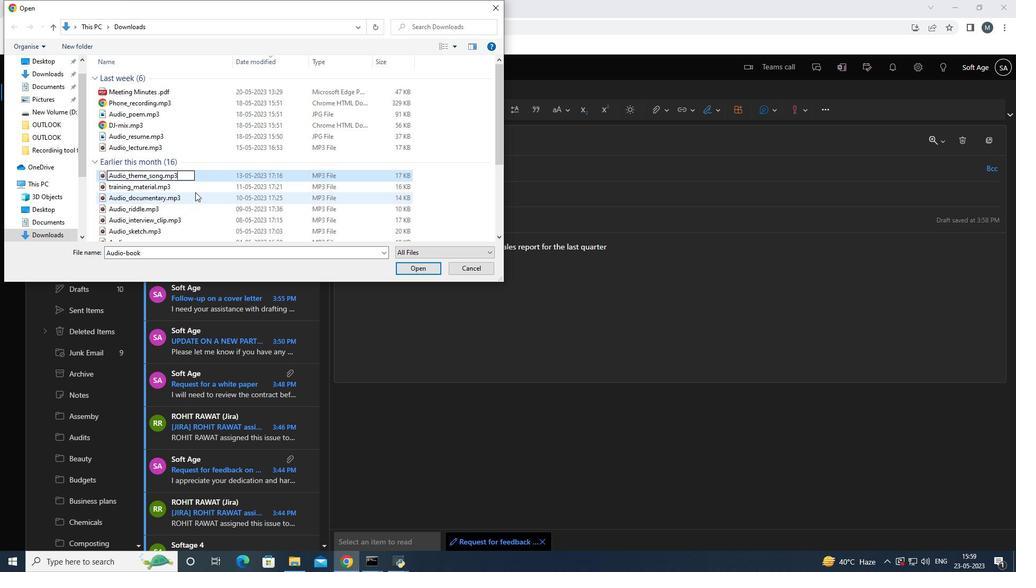 
Action: Mouse pressed left at (196, 189)
Screenshot: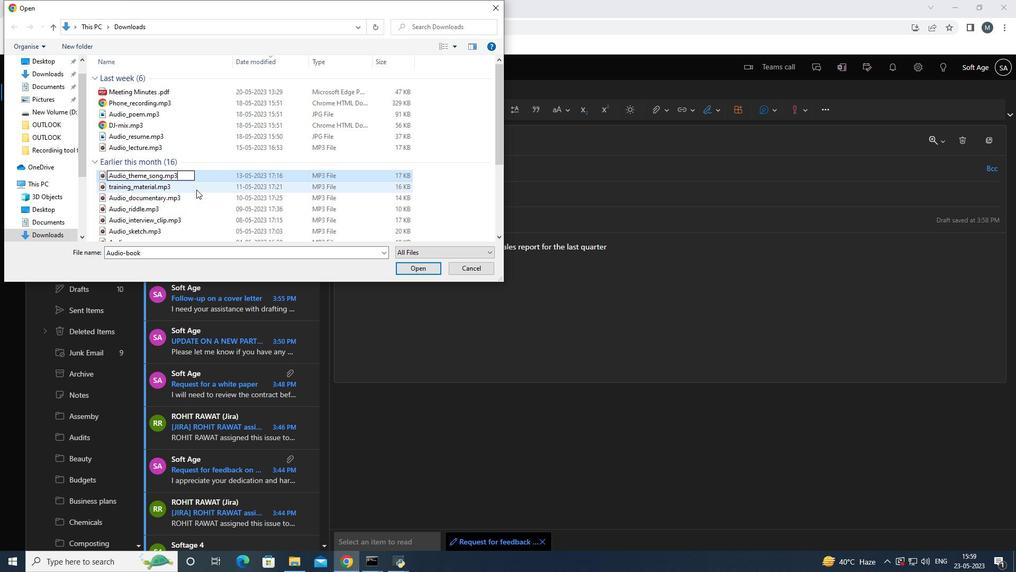 
Action: Mouse moved to (201, 182)
Screenshot: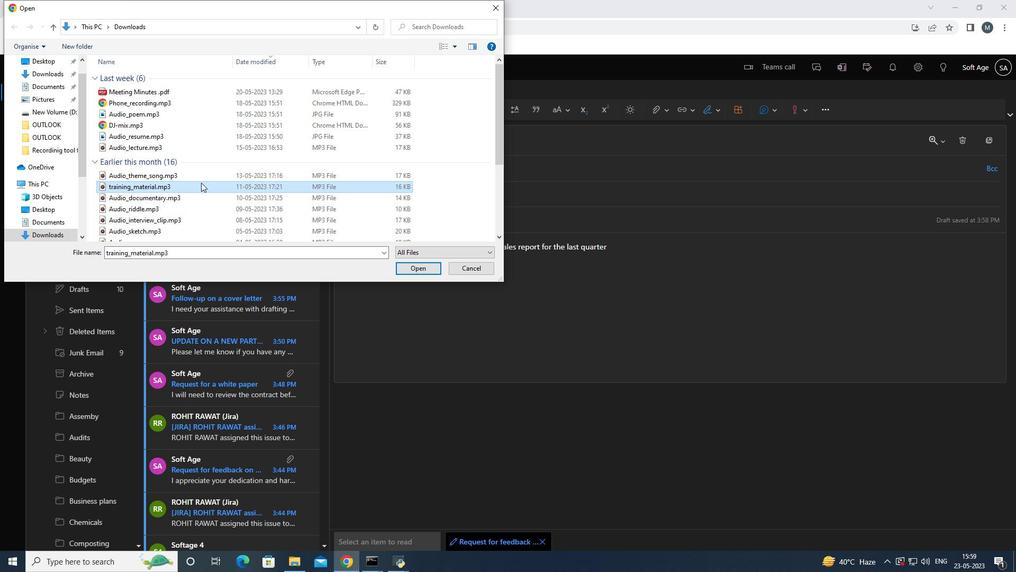 
Action: Mouse pressed left at (201, 182)
Screenshot: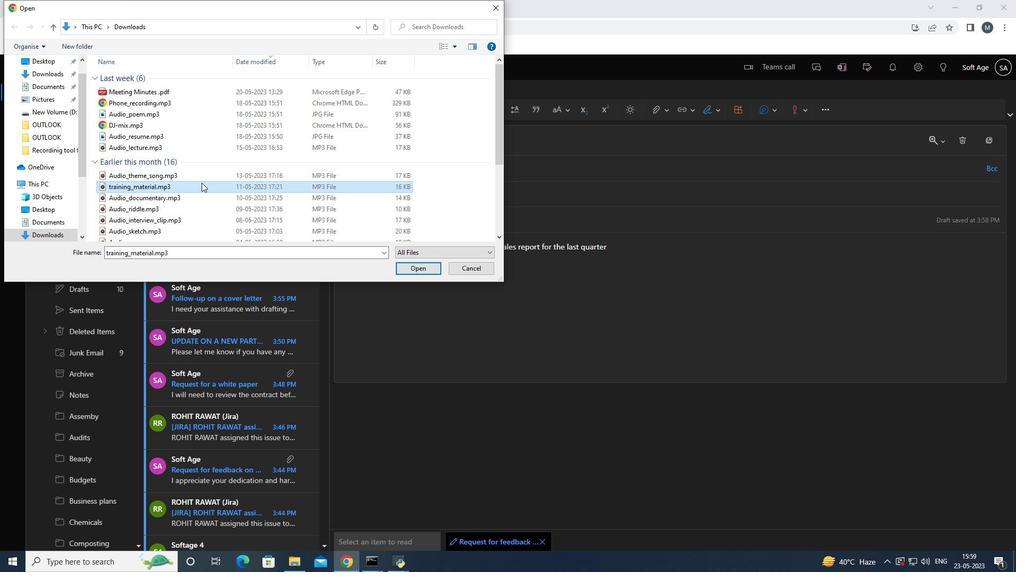 
Action: Mouse moved to (205, 177)
Screenshot: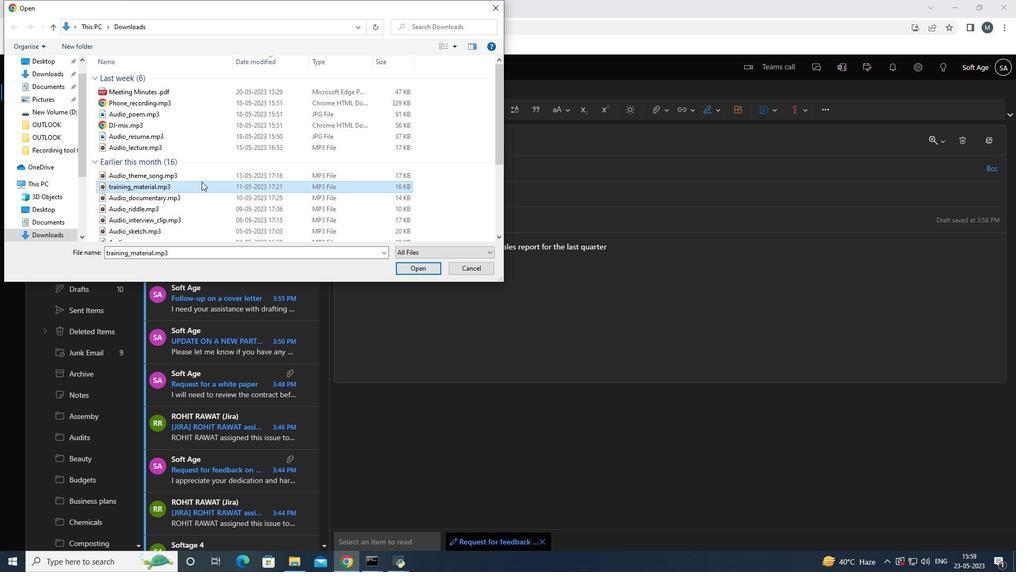 
Action: Mouse pressed left at (205, 177)
Screenshot: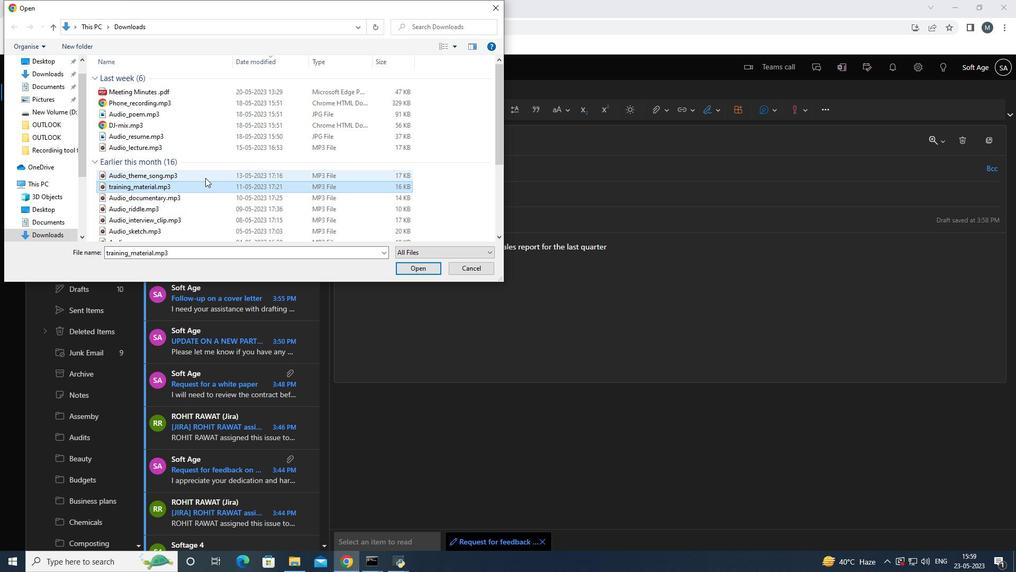 
Action: Mouse moved to (410, 270)
Screenshot: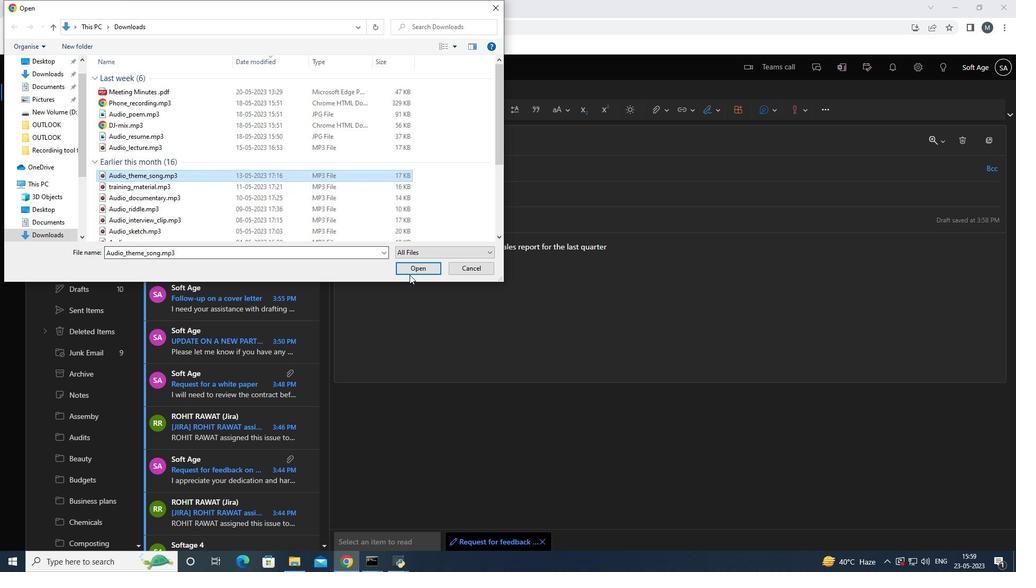 
Action: Mouse pressed left at (410, 270)
Screenshot: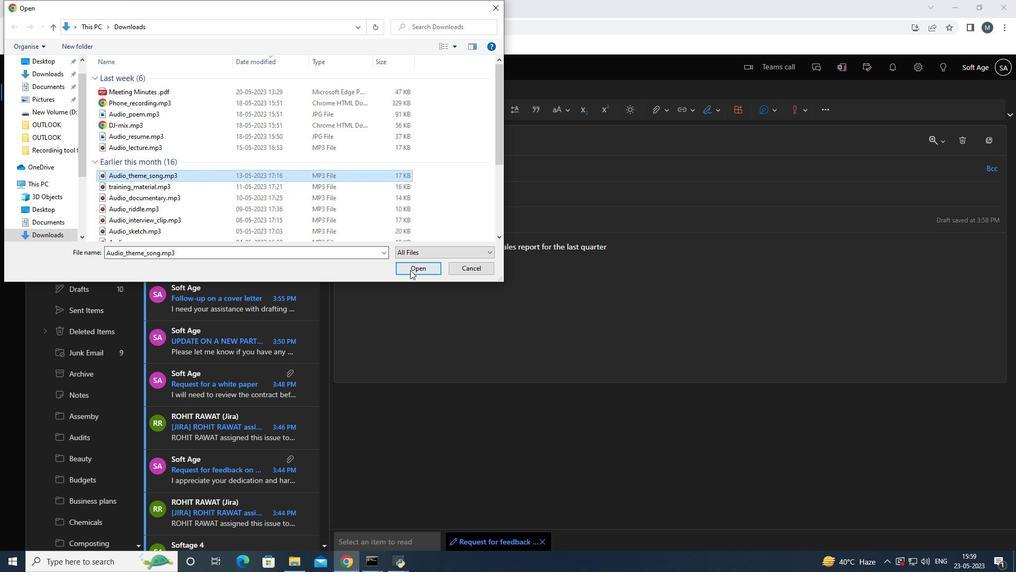 
Action: Mouse moved to (92, 309)
Screenshot: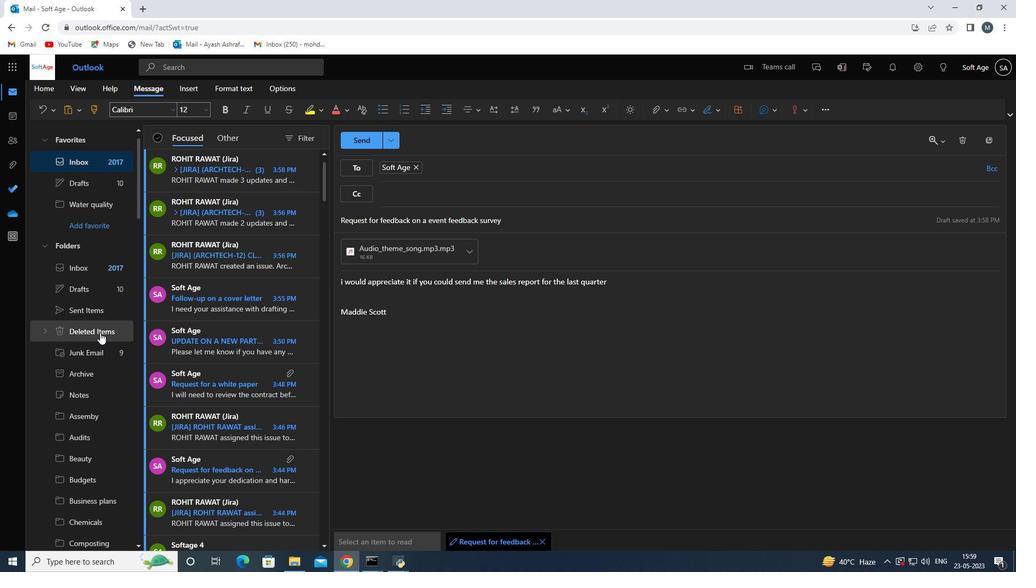 
Action: Mouse scrolled (92, 309) with delta (0, 0)
Screenshot: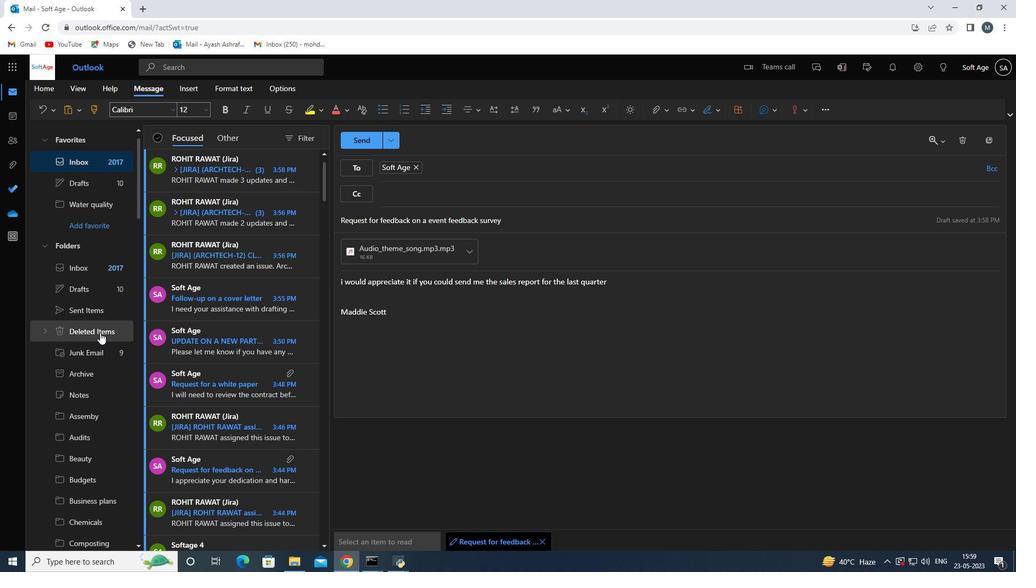 
Action: Mouse scrolled (92, 309) with delta (0, 0)
Screenshot: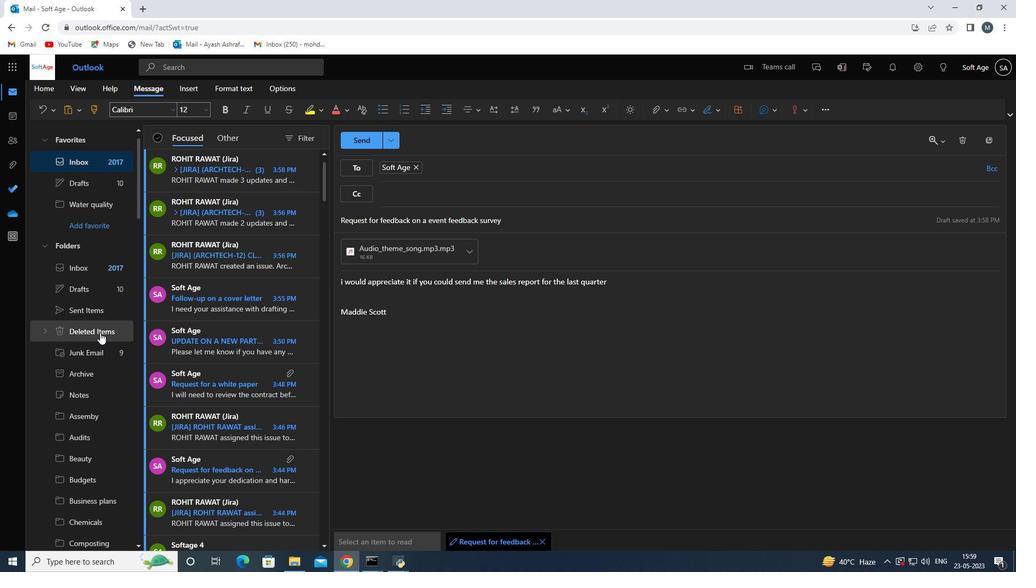 
Action: Mouse scrolled (92, 309) with delta (0, 0)
Screenshot: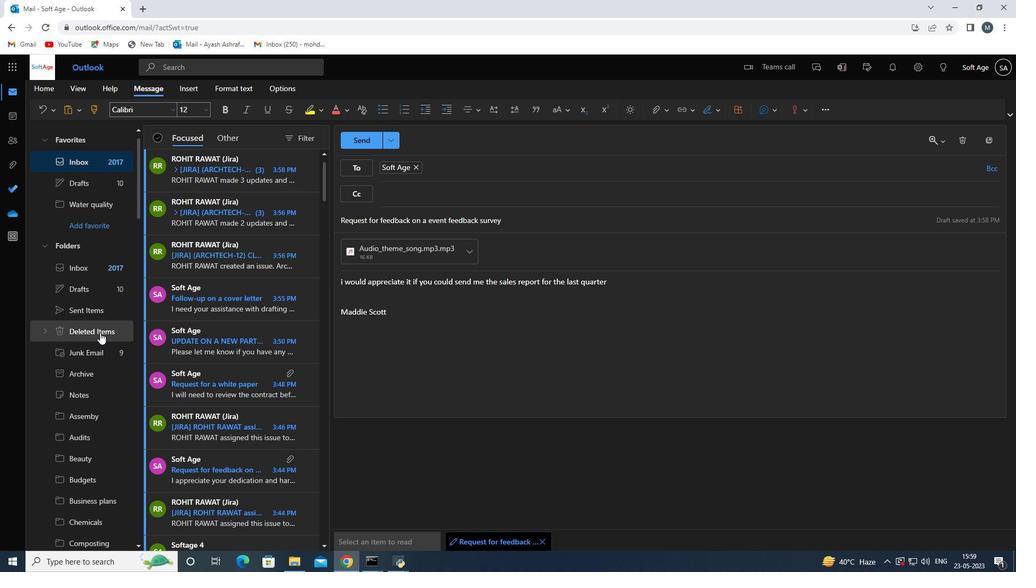 
Action: Mouse scrolled (92, 309) with delta (0, 0)
Screenshot: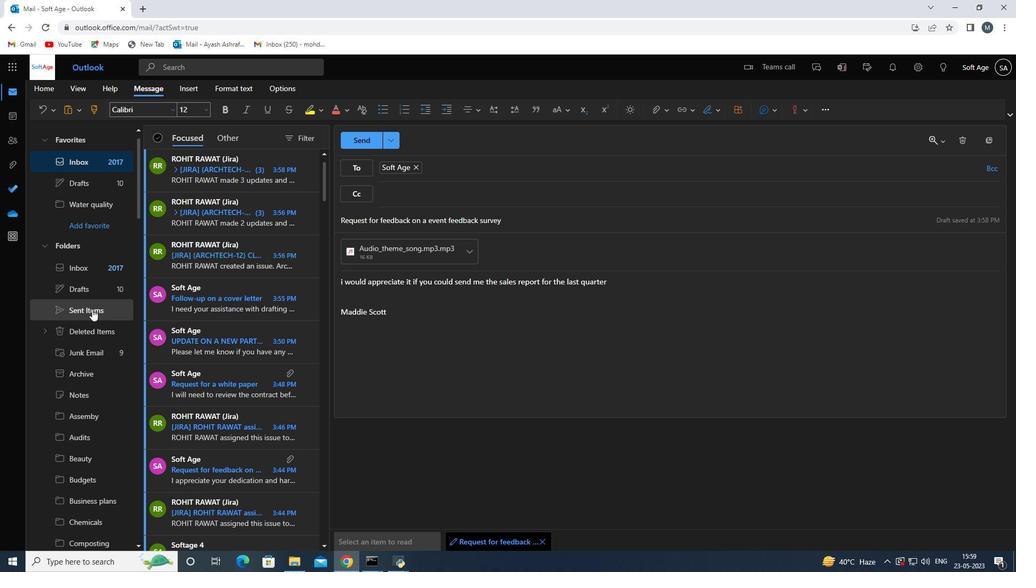 
Action: Mouse moved to (94, 221)
Screenshot: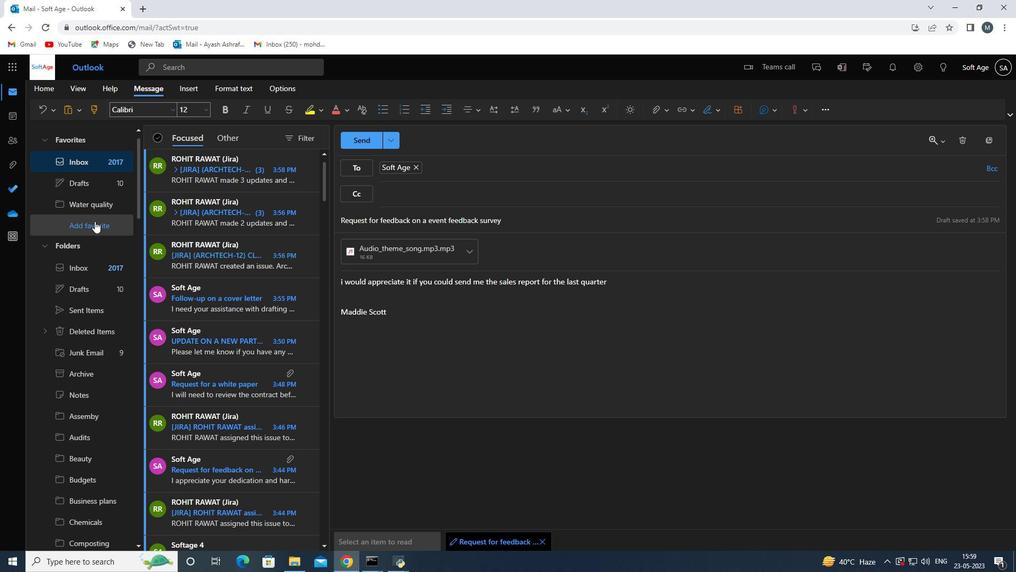 
Action: Mouse scrolled (94, 221) with delta (0, 0)
Screenshot: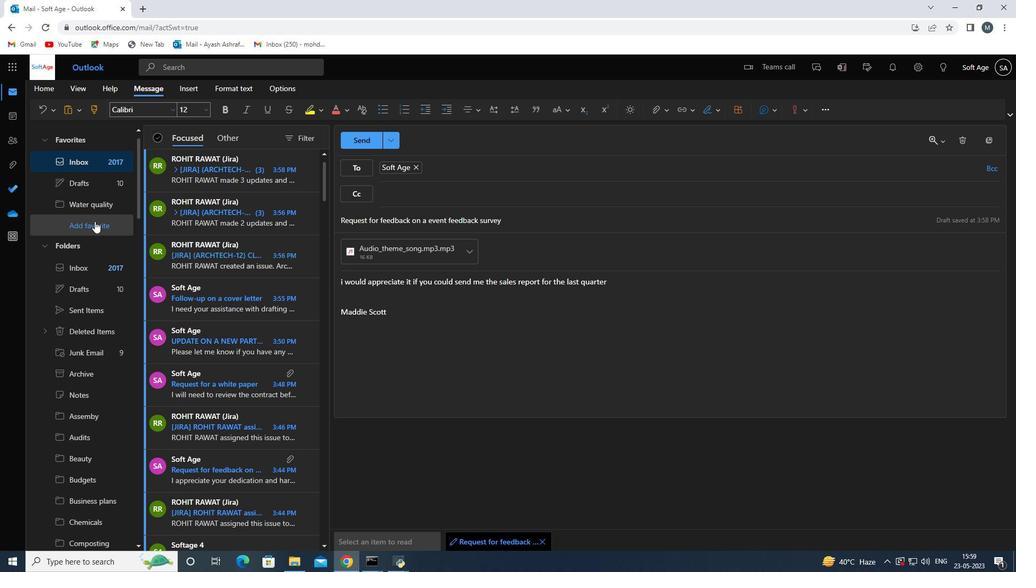 
Action: Mouse scrolled (94, 221) with delta (0, 0)
Screenshot: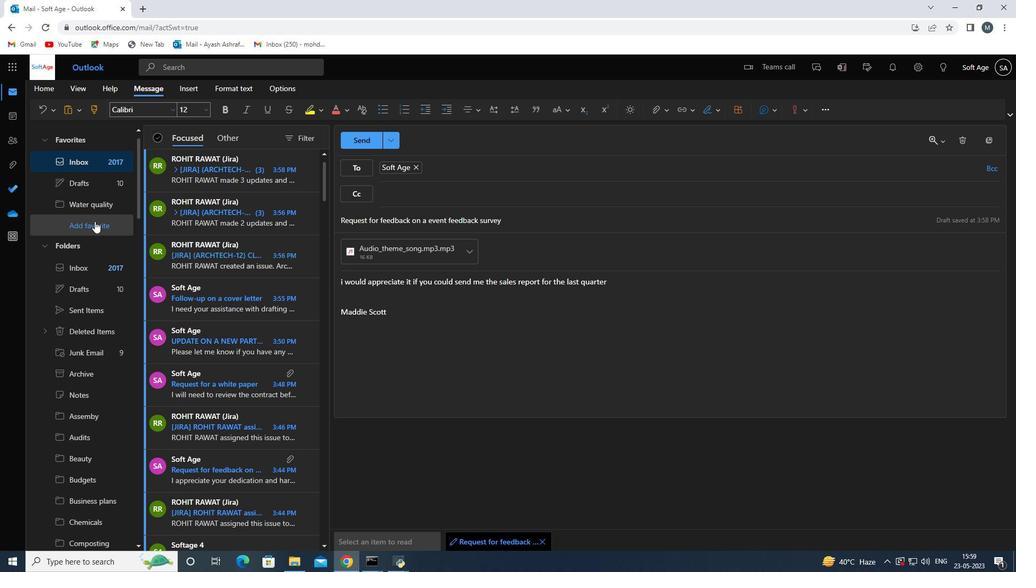 
Action: Mouse scrolled (94, 221) with delta (0, 0)
Screenshot: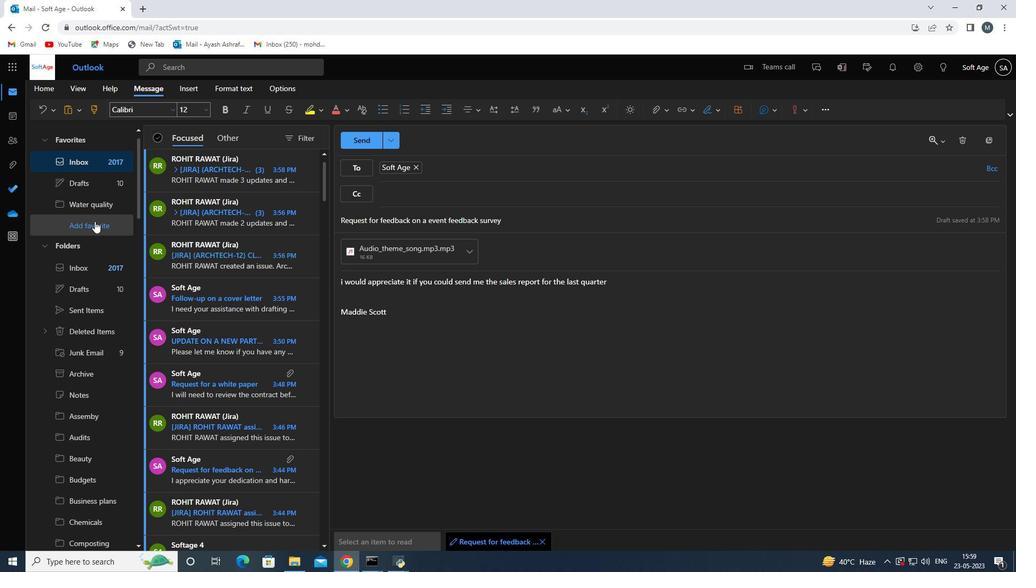 
Action: Mouse scrolled (94, 221) with delta (0, 0)
Screenshot: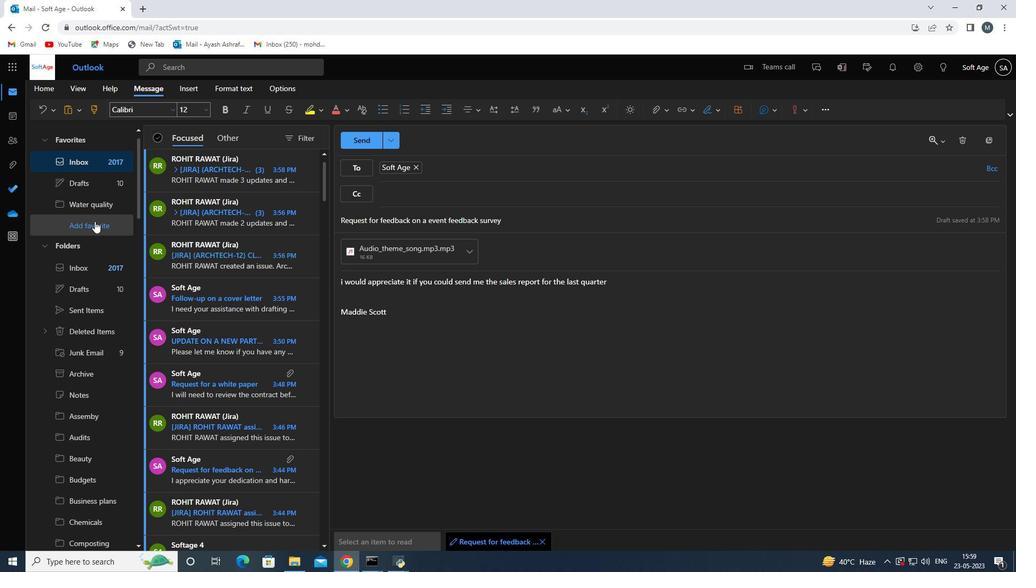 
Action: Mouse moved to (100, 314)
Screenshot: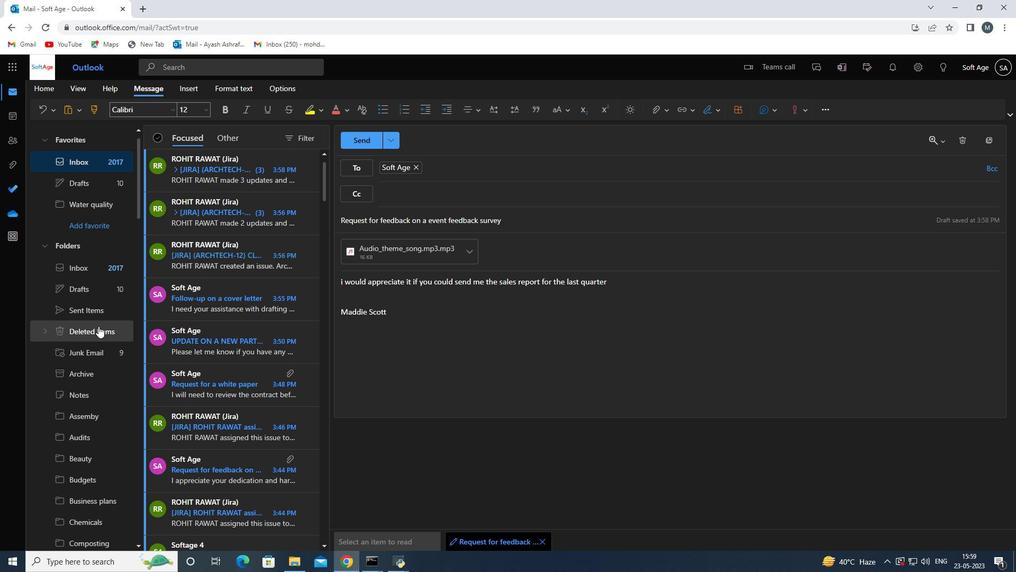 
Action: Mouse pressed left at (100, 314)
Screenshot: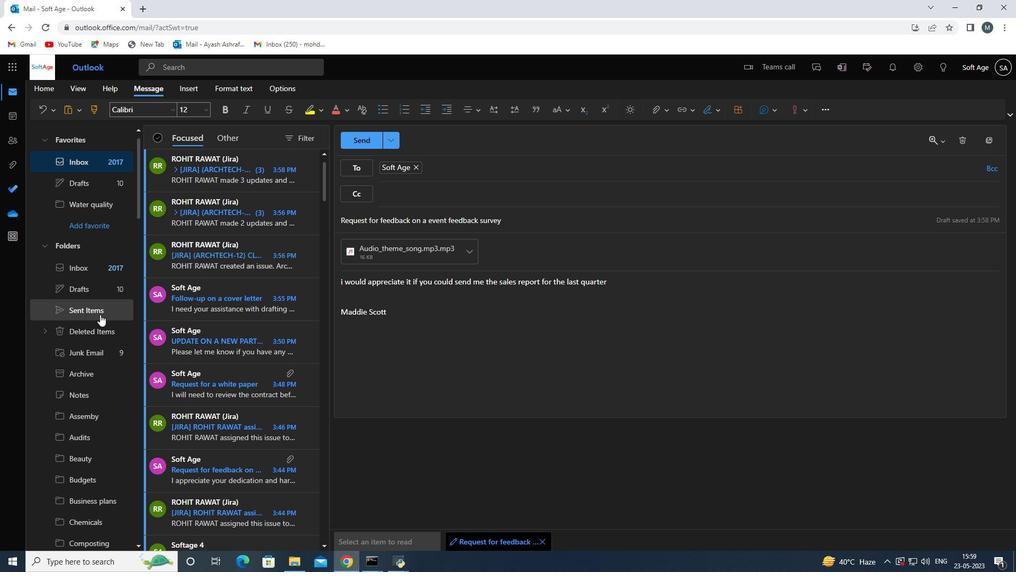 
Action: Mouse moved to (253, 175)
Screenshot: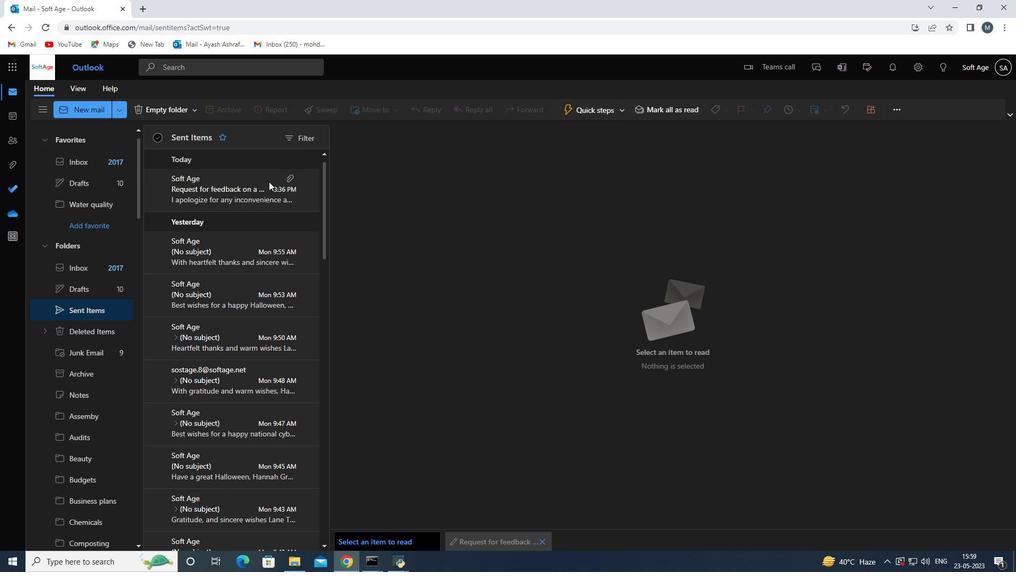 
Action: Mouse scrolled (265, 172) with delta (0, 0)
Screenshot: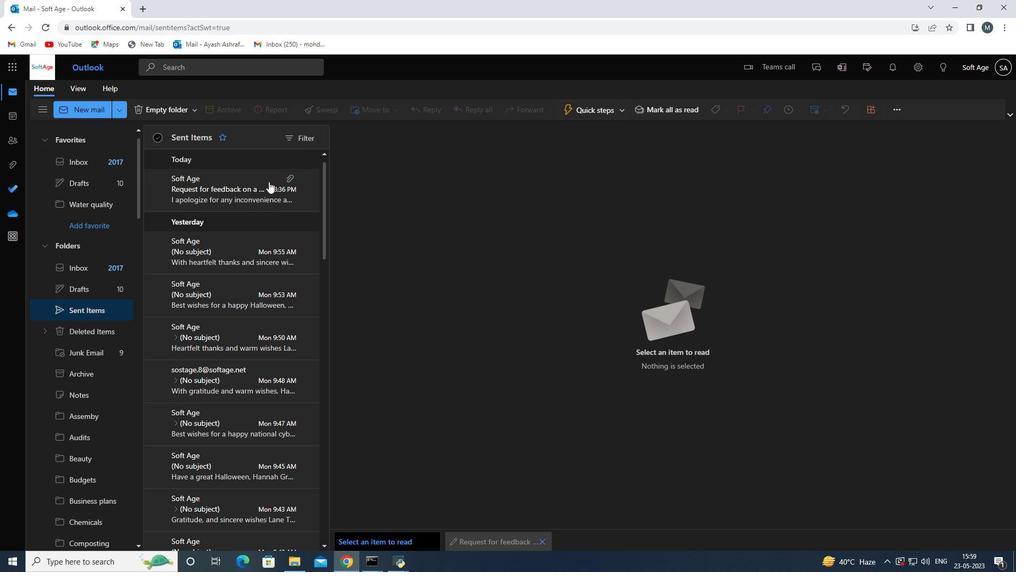 
Action: Mouse moved to (247, 177)
Screenshot: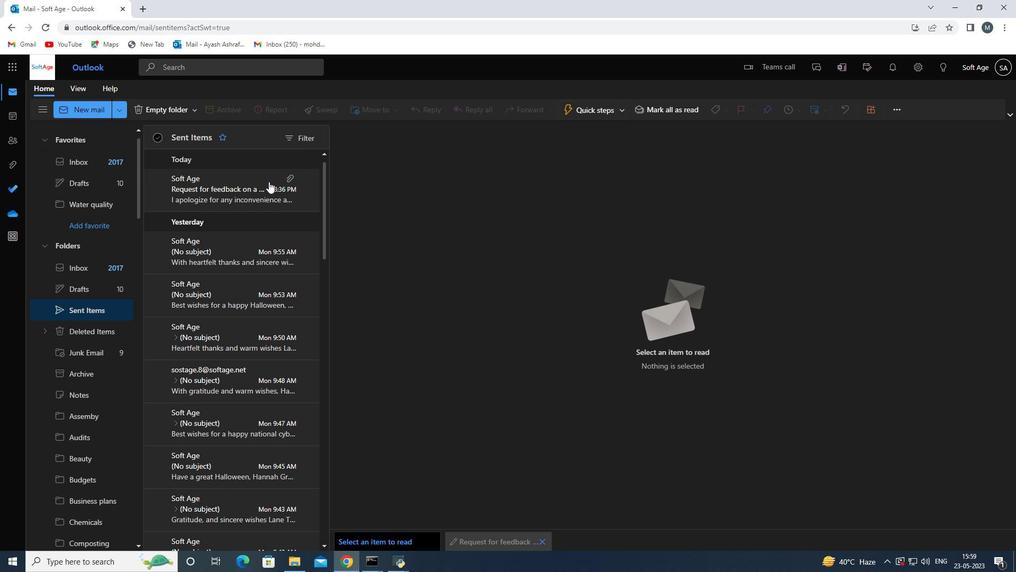 
Action: Mouse scrolled (265, 172) with delta (0, 0)
Screenshot: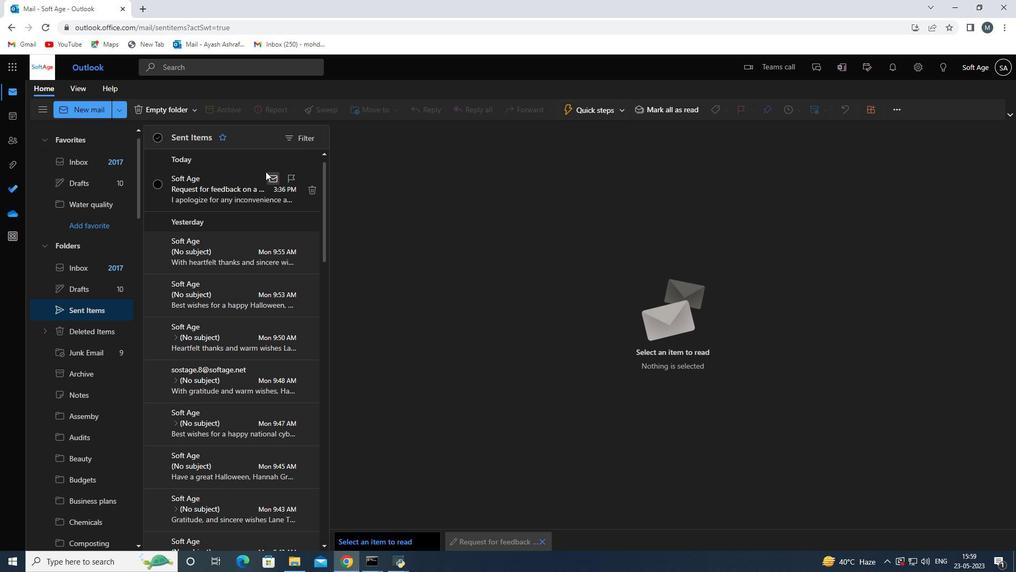 
Action: Mouse moved to (246, 176)
Screenshot: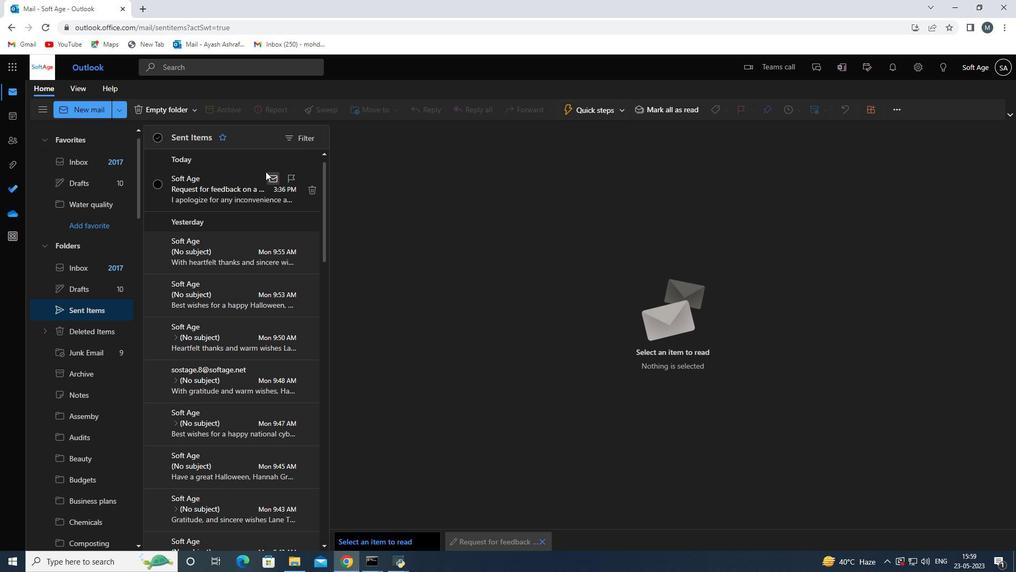 
Action: Mouse scrolled (265, 172) with delta (0, 0)
Screenshot: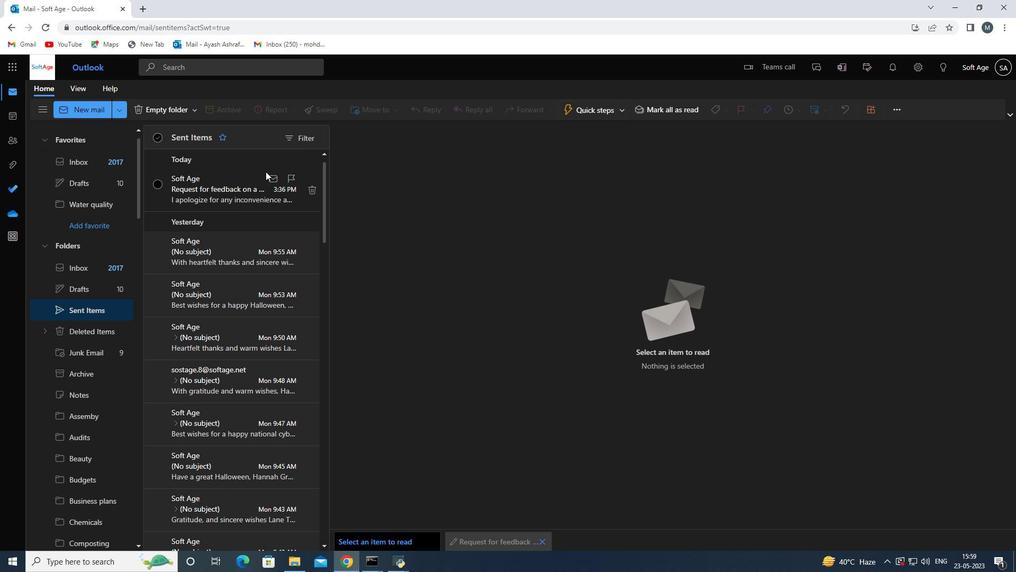 
Action: Mouse pressed left at (246, 176)
Screenshot: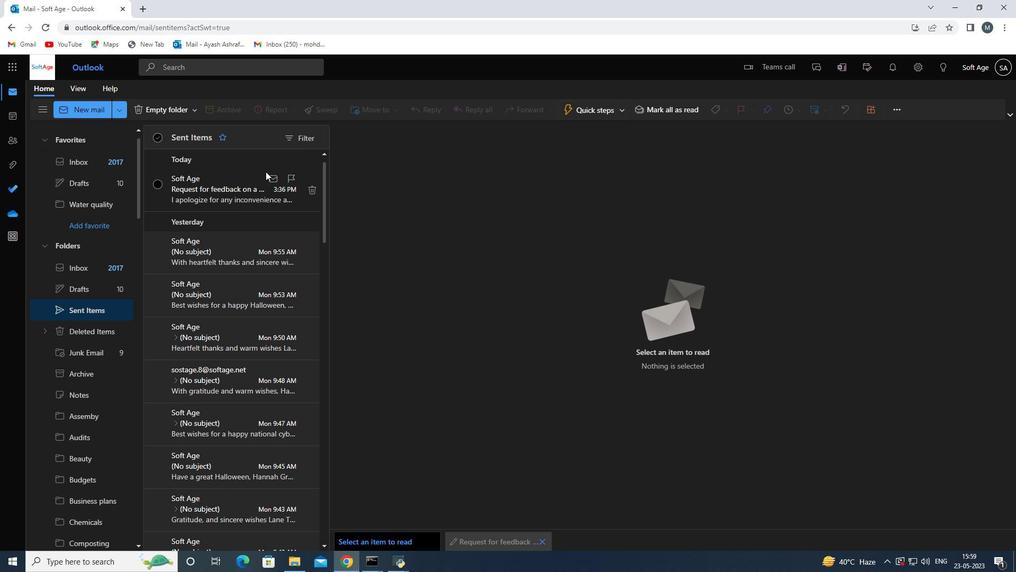 
Action: Mouse moved to (358, 108)
Screenshot: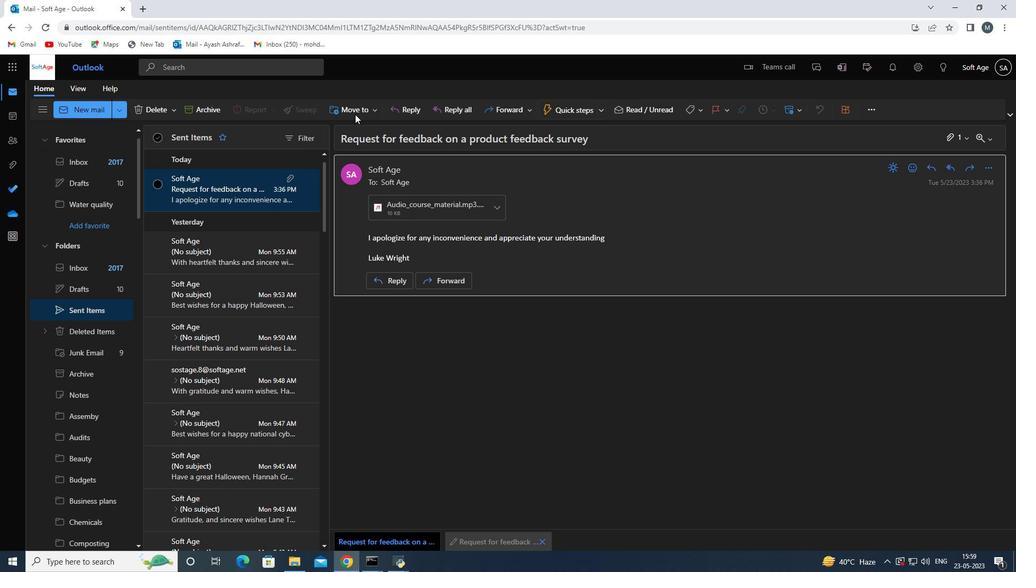 
Action: Mouse pressed left at (358, 108)
Screenshot: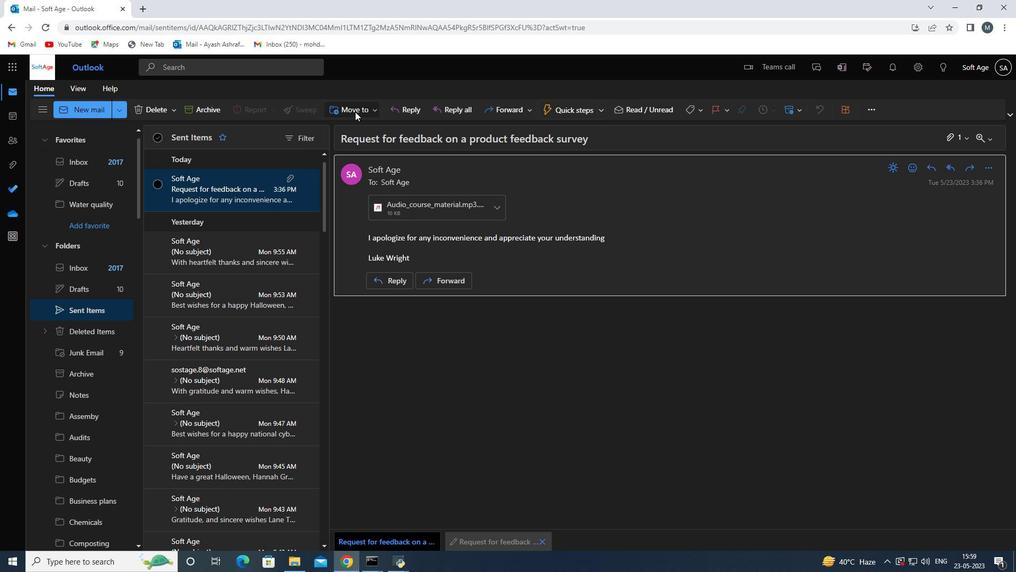 
Action: Mouse moved to (370, 129)
Screenshot: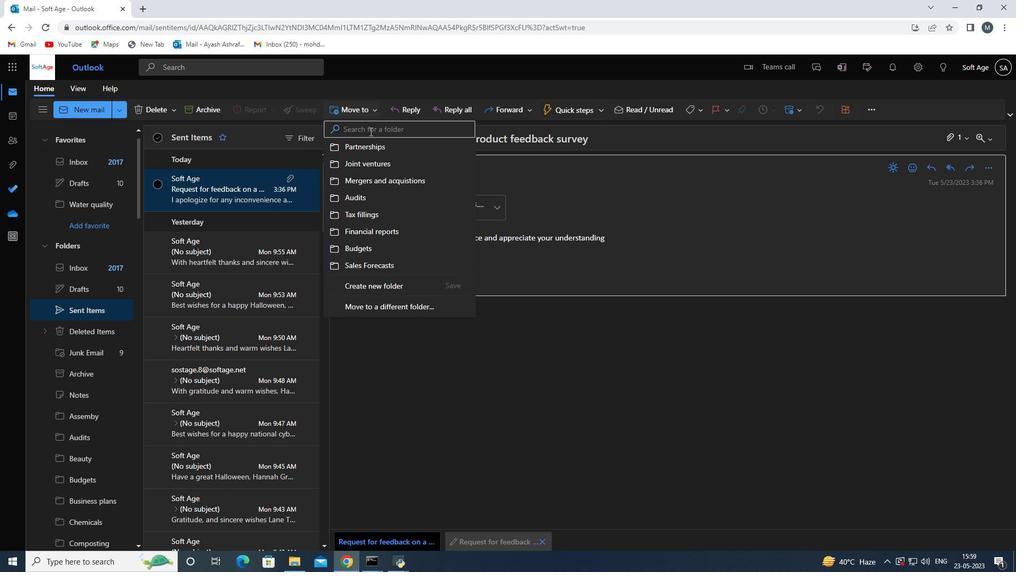 
Action: Mouse pressed left at (370, 129)
Screenshot: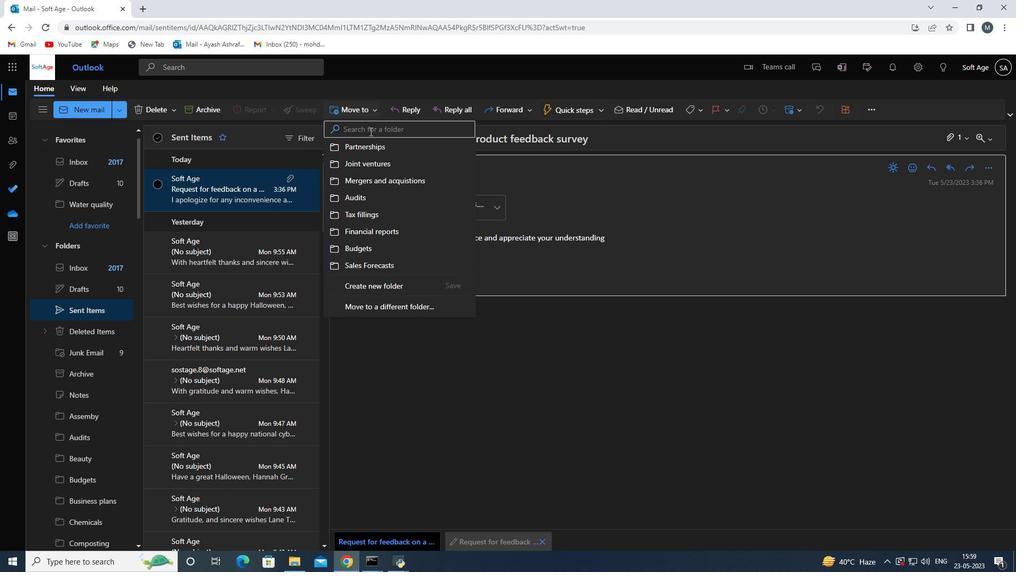 
Action: Key pressed <Key.shift>Legal<Key.space>agreements
Screenshot: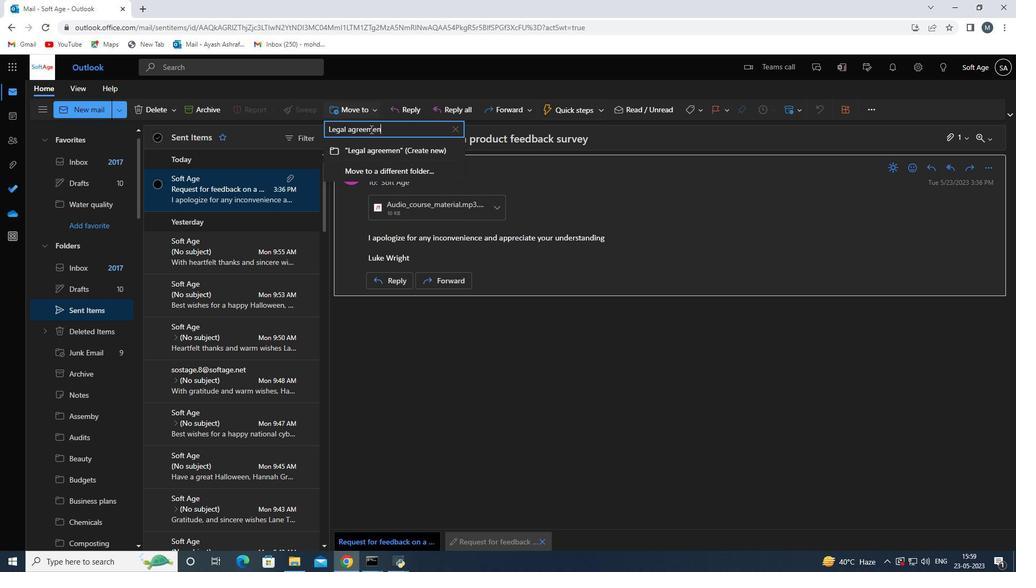 
Action: Mouse moved to (395, 150)
Screenshot: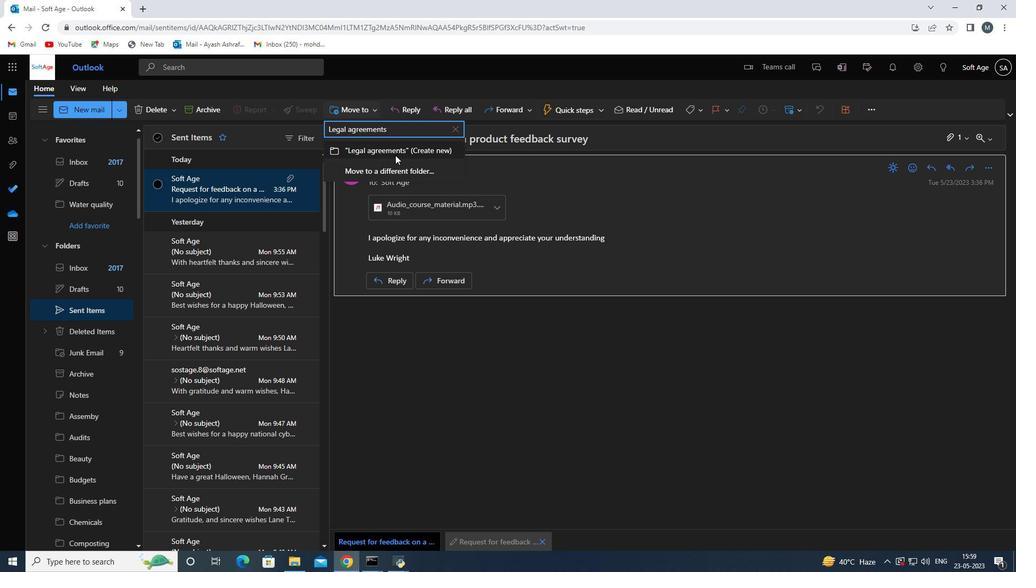 
Action: Mouse pressed left at (395, 150)
Screenshot: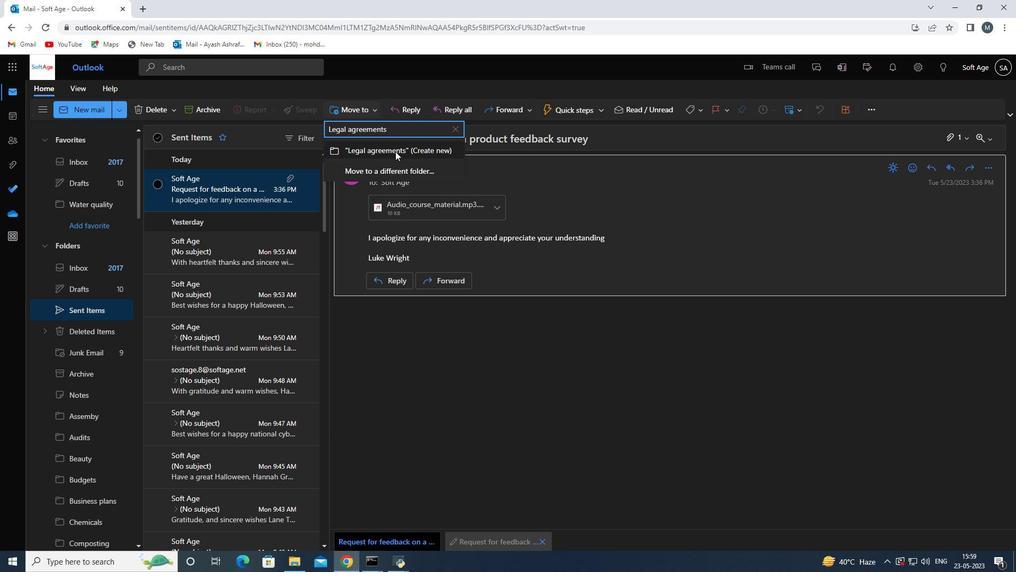 
Action: Mouse moved to (396, 284)
Screenshot: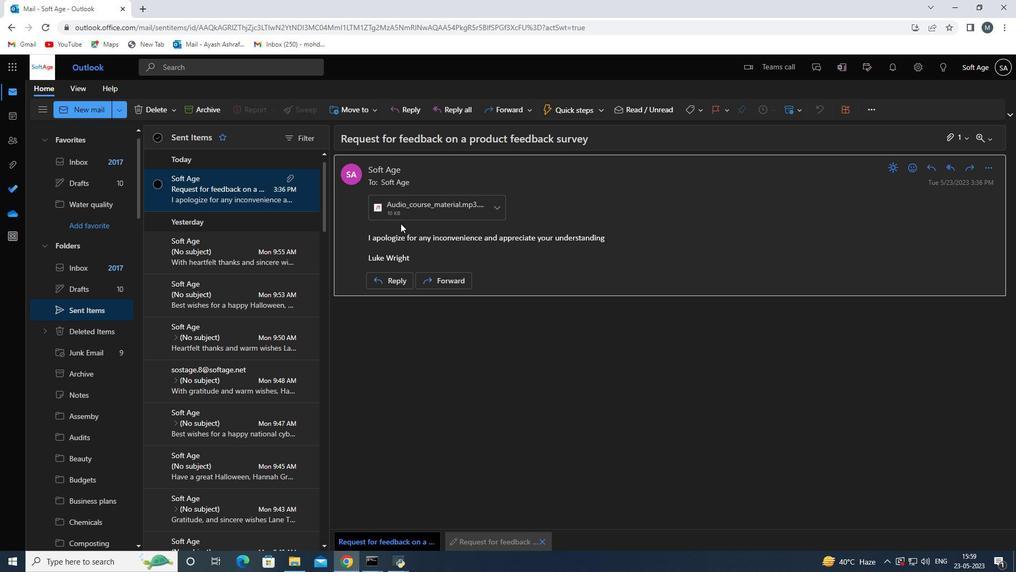 
Action: Mouse scrolled (396, 285) with delta (0, 0)
Screenshot: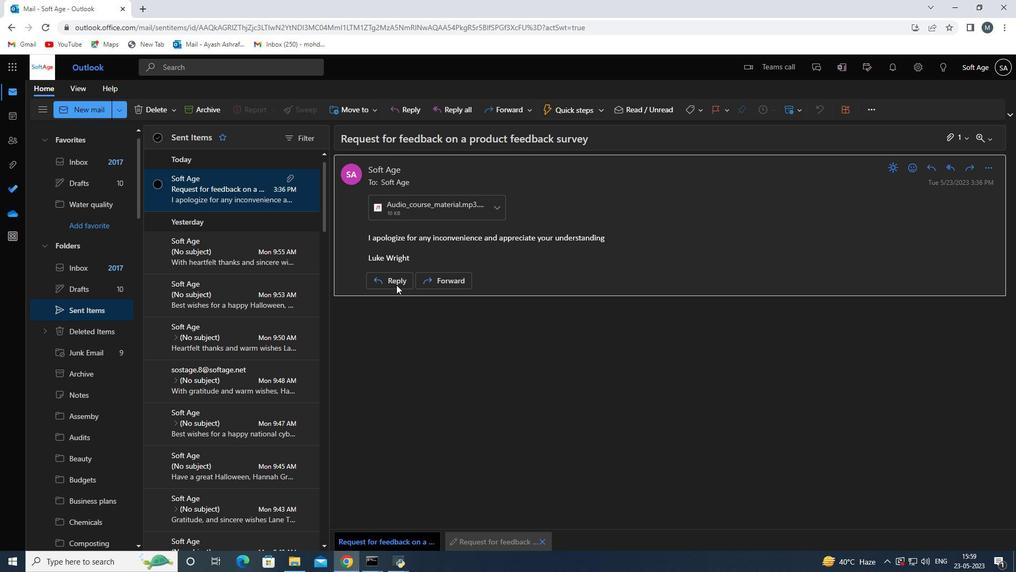 
Action: Mouse scrolled (396, 285) with delta (0, 0)
Screenshot: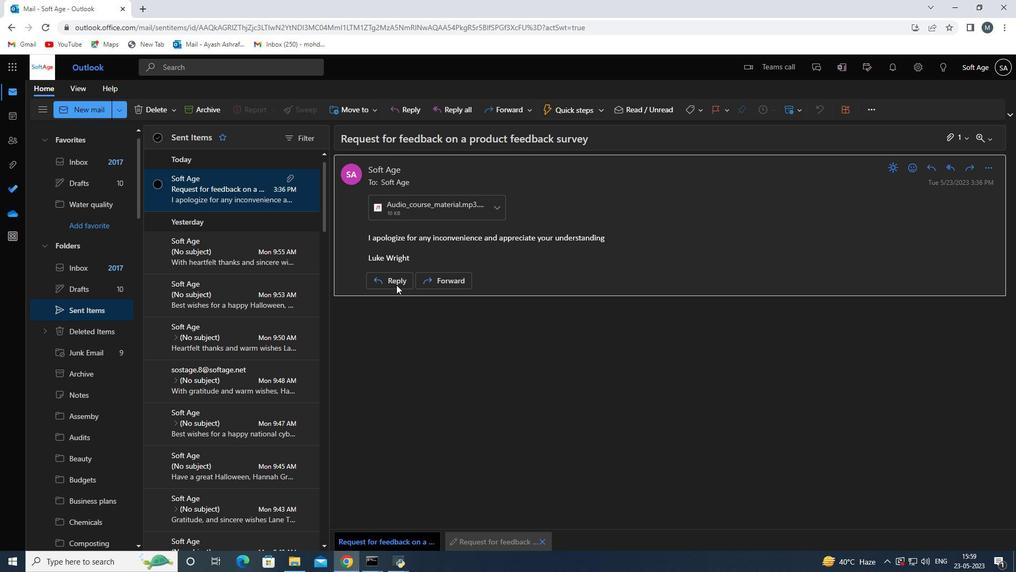 
Action: Mouse scrolled (396, 285) with delta (0, 0)
Screenshot: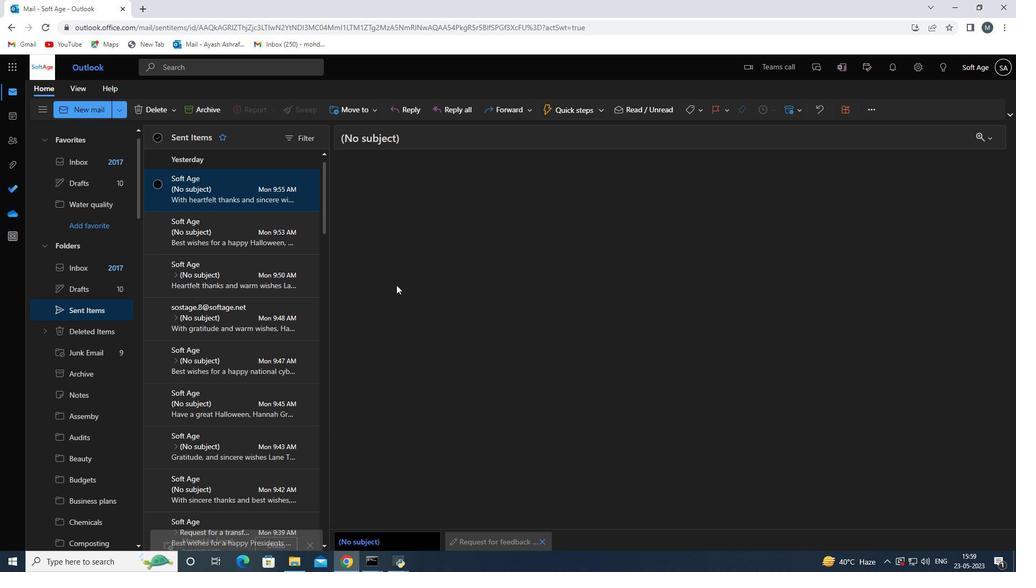 
Action: Mouse scrolled (396, 285) with delta (0, 0)
Screenshot: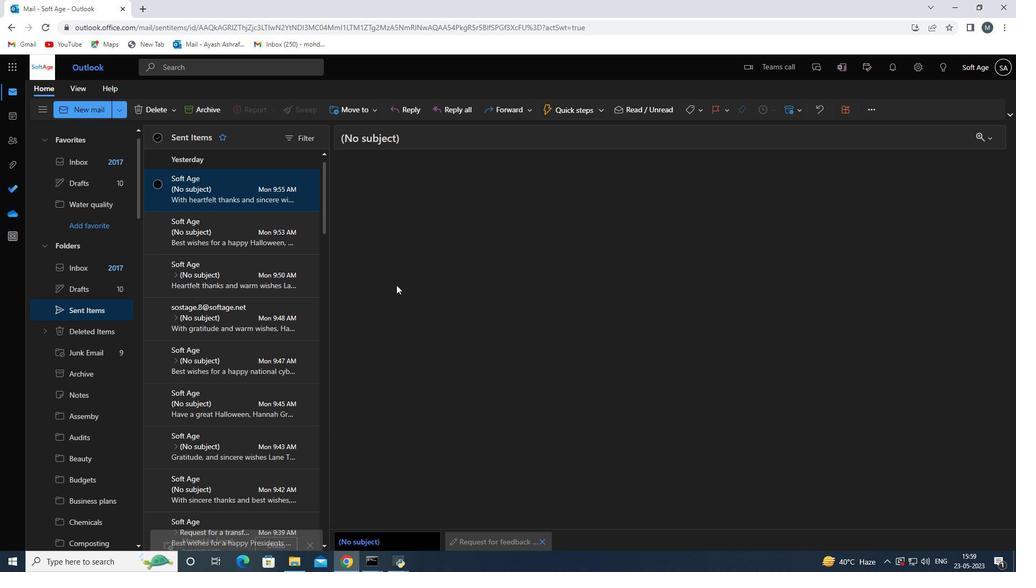 
Action: Mouse scrolled (396, 285) with delta (0, 0)
Screenshot: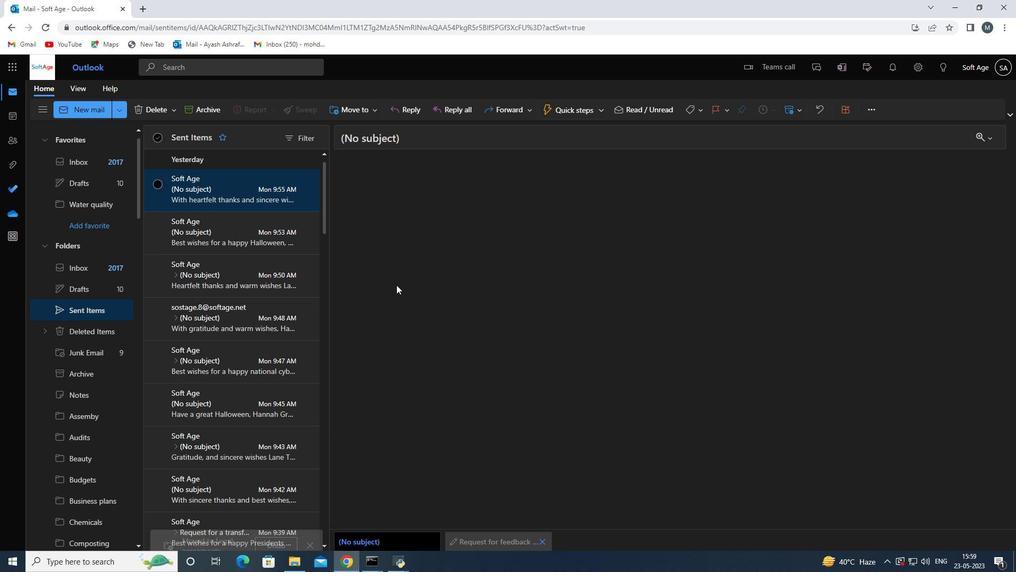 
Action: Mouse moved to (396, 283)
Screenshot: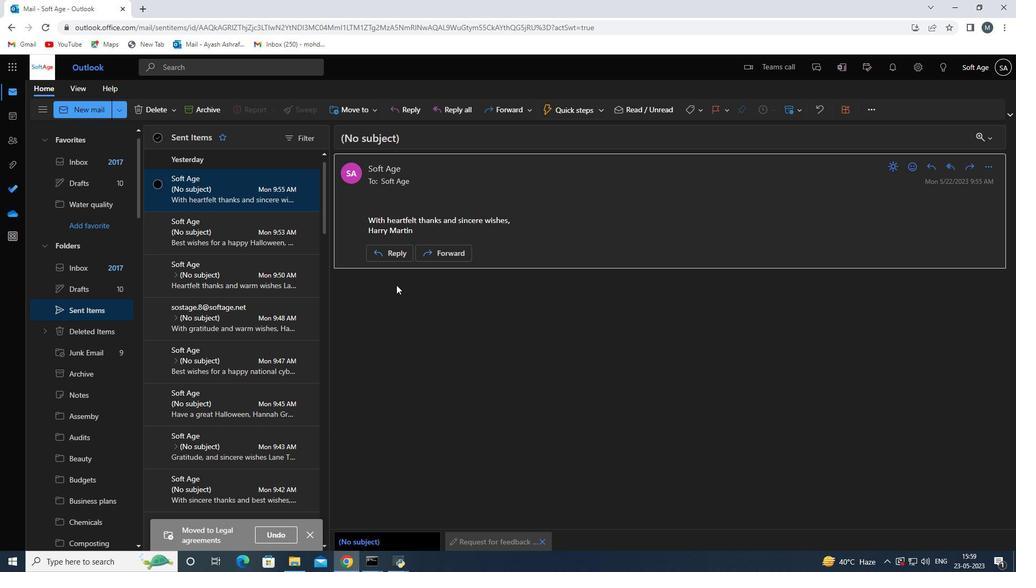 
